 Task: In the  document joint.html. Below name insert the link: 'in.pinterest.com' Insert Dropdown below the link: Project Status  'Select Blocked'Insert Header and write  "Quantum". Change font style to  Caveat
Action: Mouse moved to (279, 363)
Screenshot: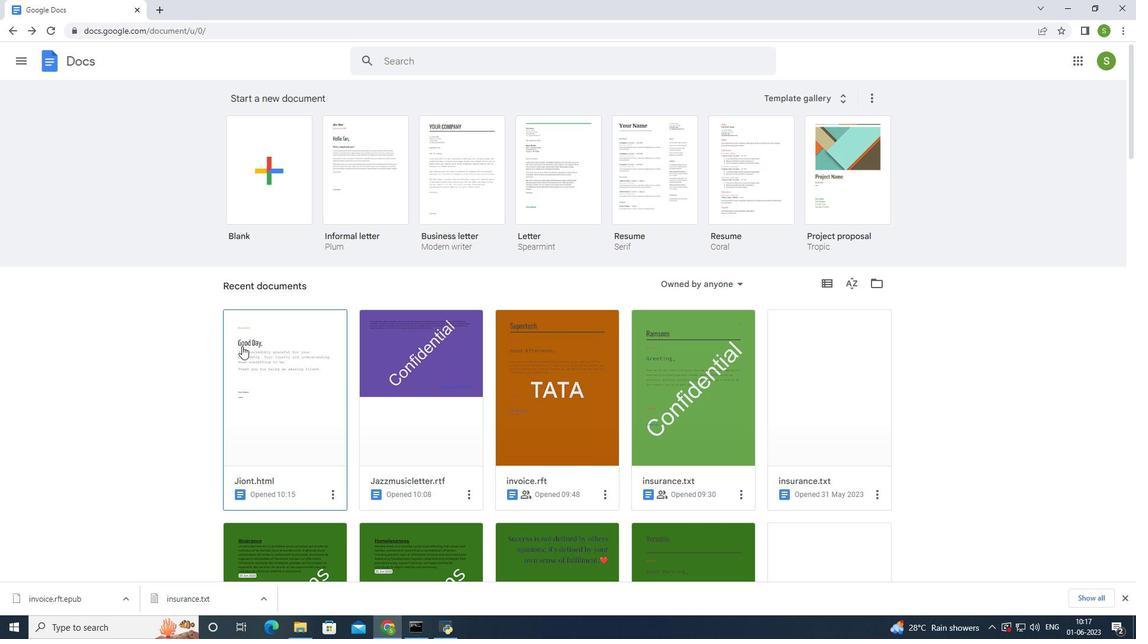 
Action: Mouse pressed left at (279, 363)
Screenshot: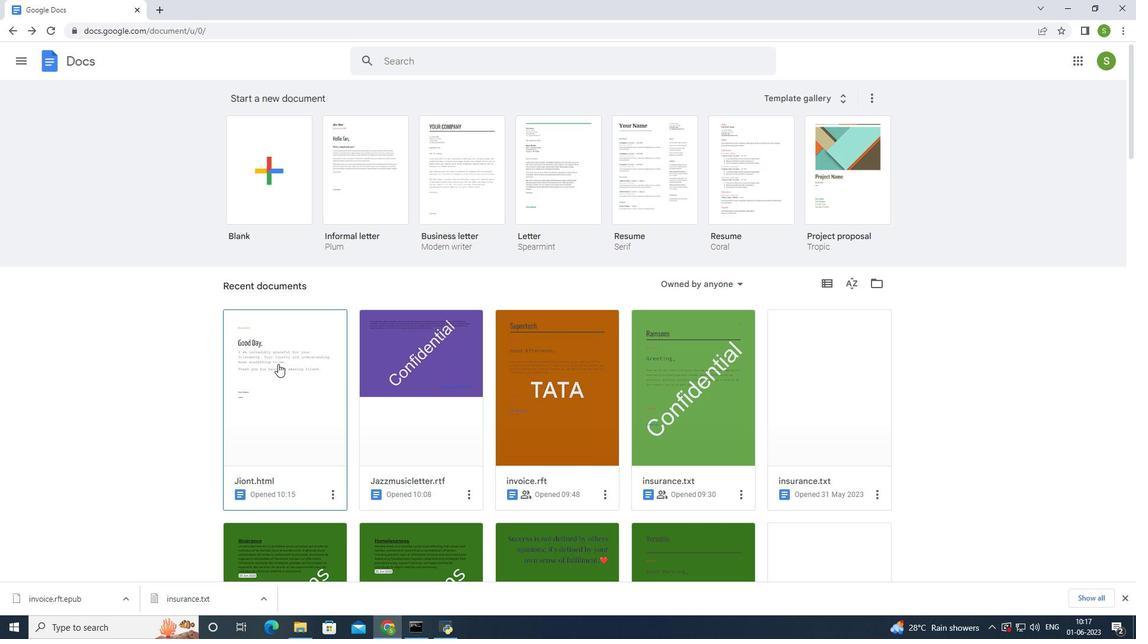 
Action: Mouse moved to (315, 482)
Screenshot: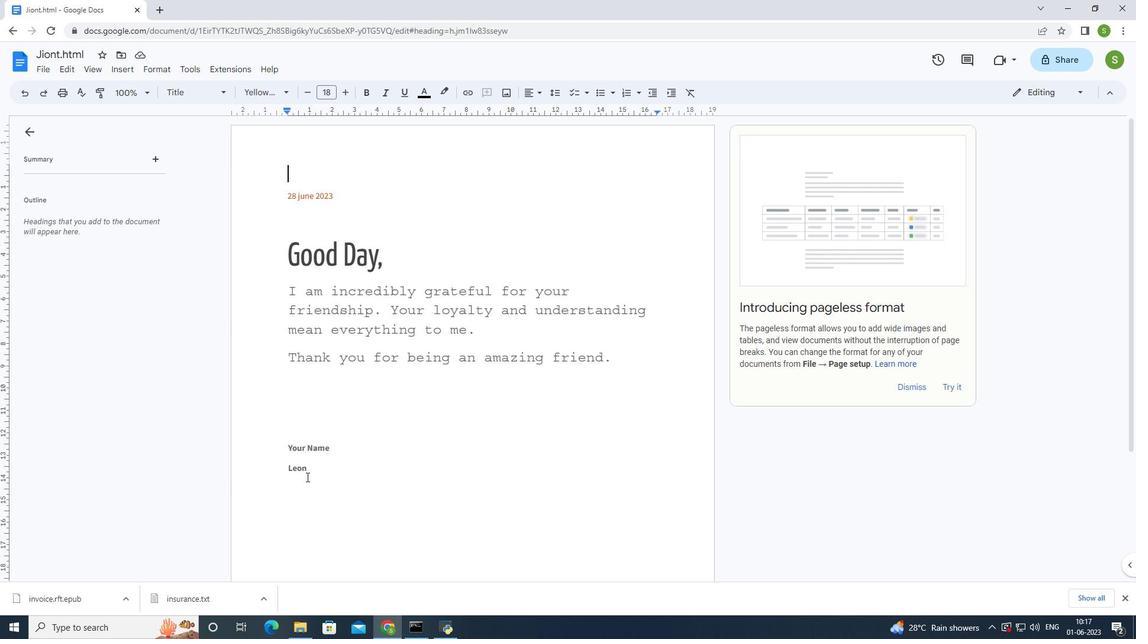 
Action: Mouse pressed left at (315, 482)
Screenshot: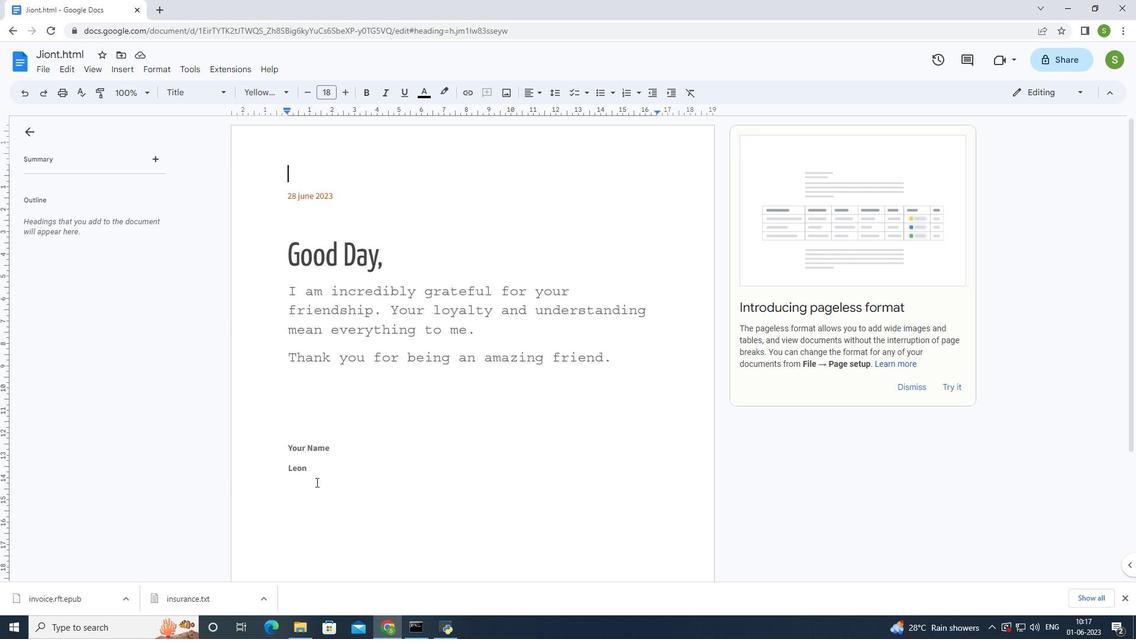 
Action: Mouse moved to (350, 465)
Screenshot: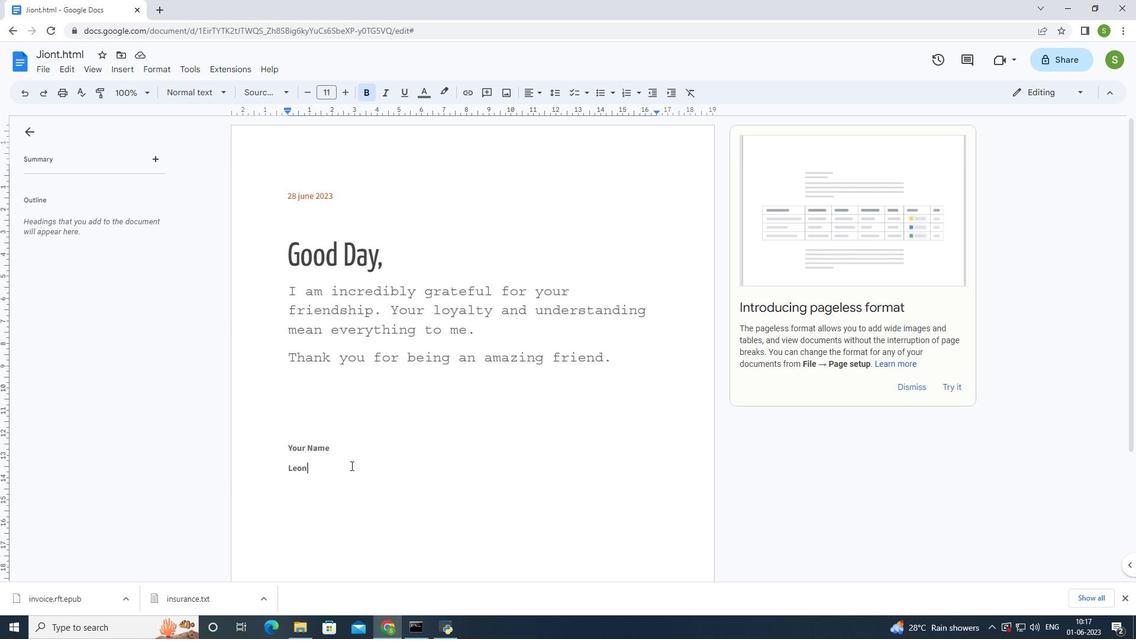 
Action: Key pressed <Key.enter>
Screenshot: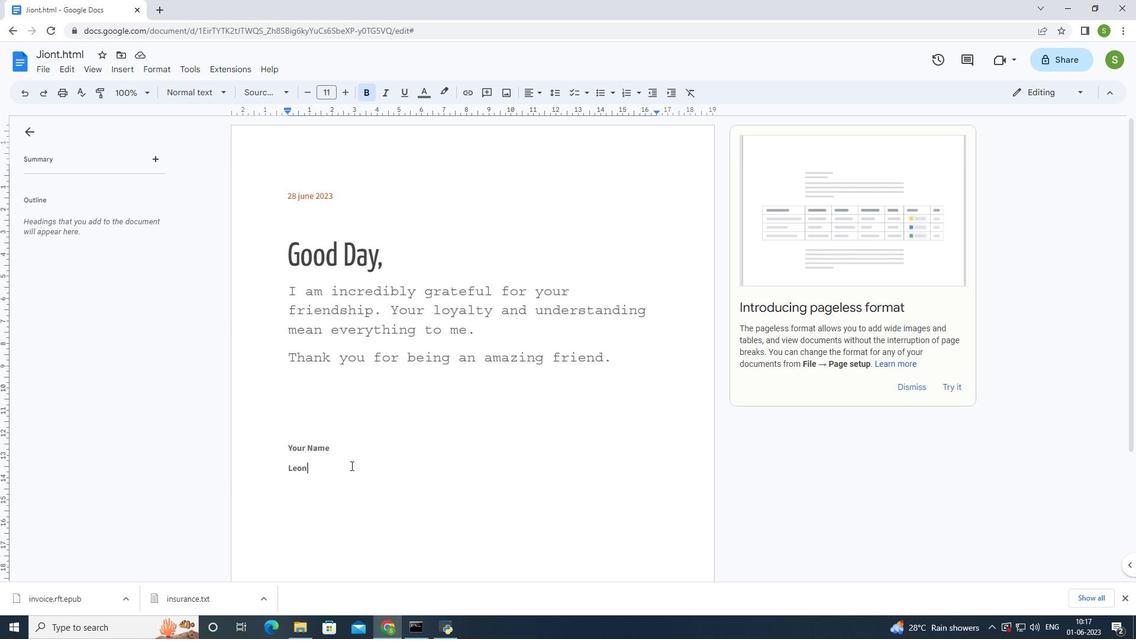 
Action: Mouse moved to (473, 95)
Screenshot: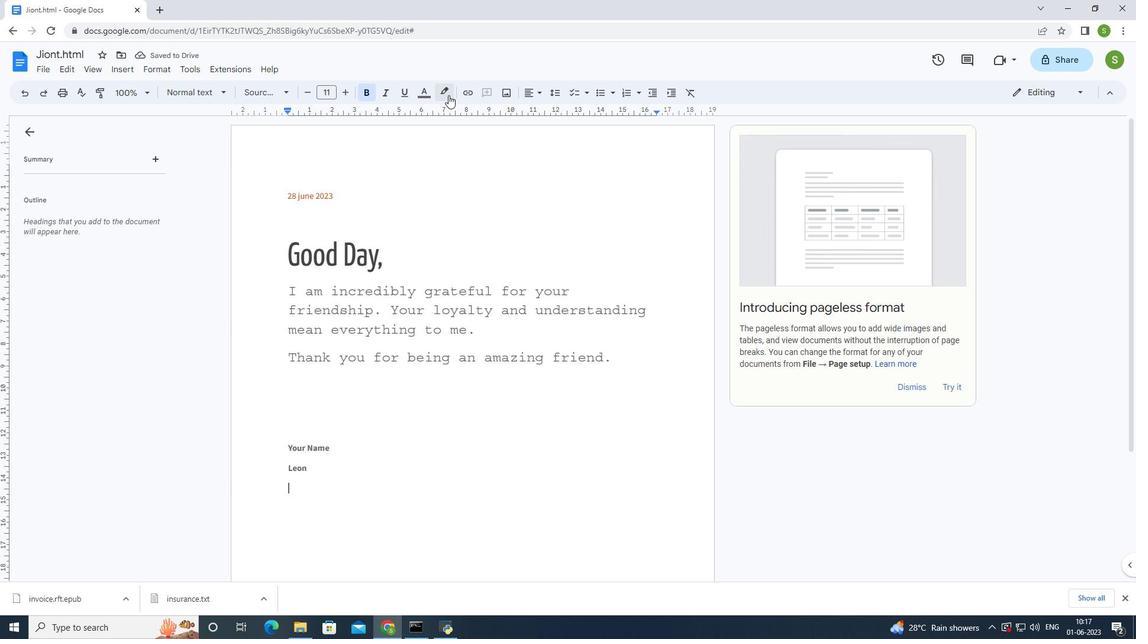 
Action: Mouse pressed left at (473, 95)
Screenshot: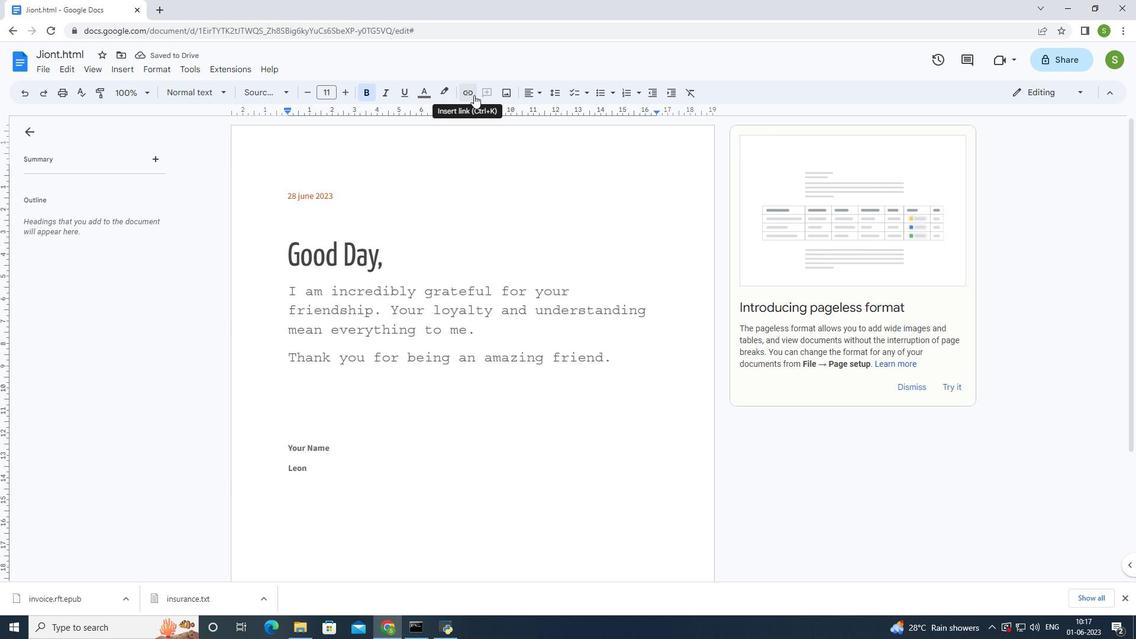 
Action: Mouse moved to (382, 261)
Screenshot: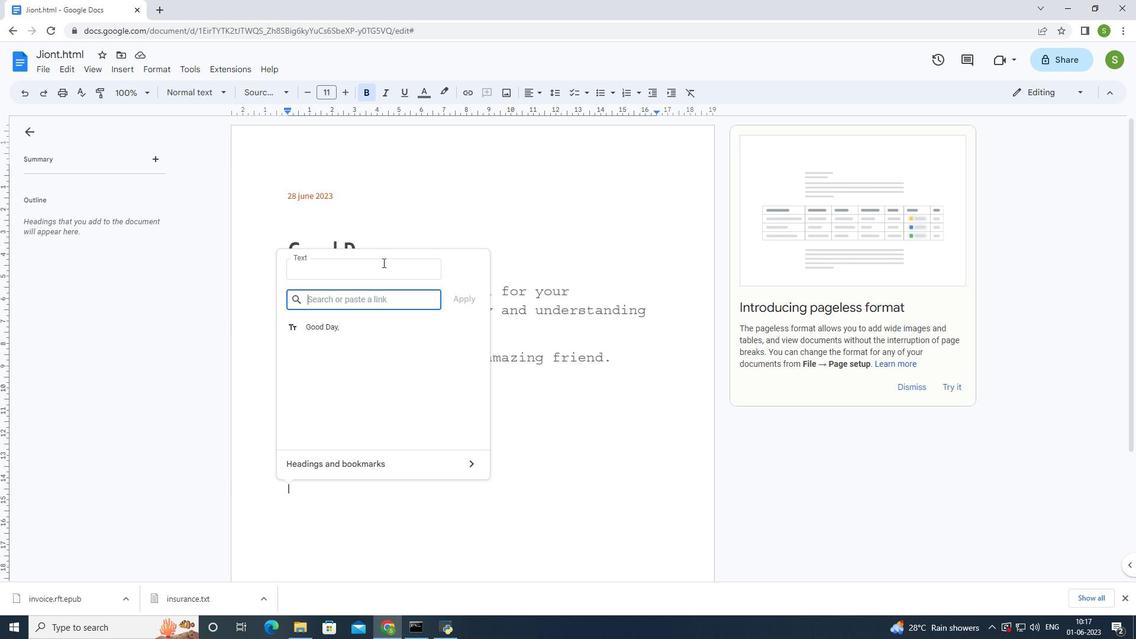 
Action: Key pressed in
Screenshot: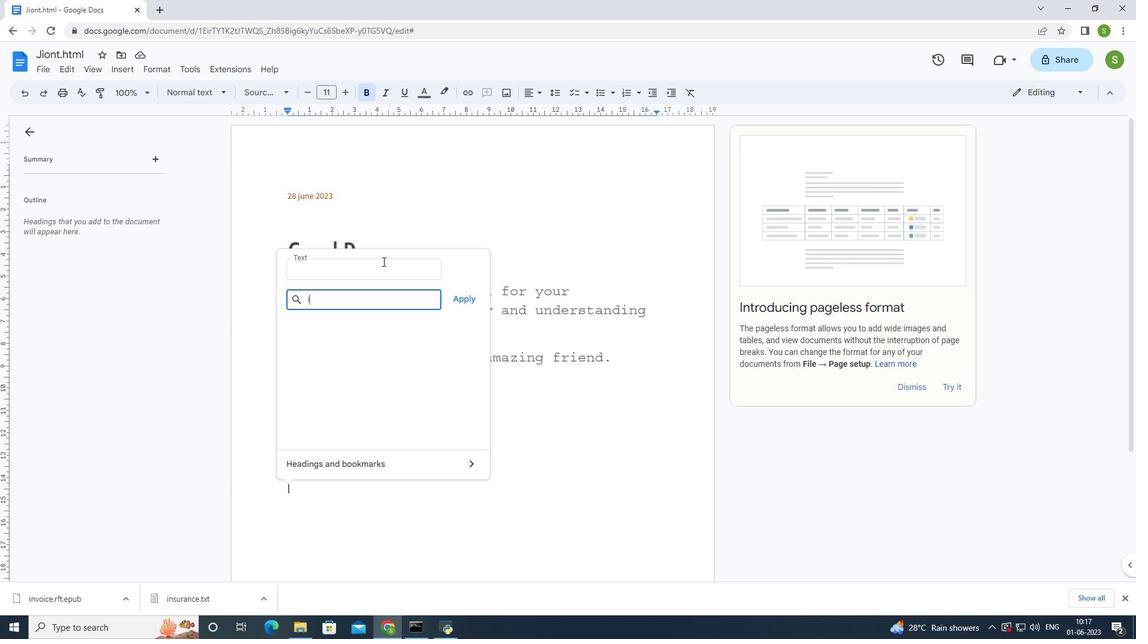 
Action: Mouse moved to (382, 260)
Screenshot: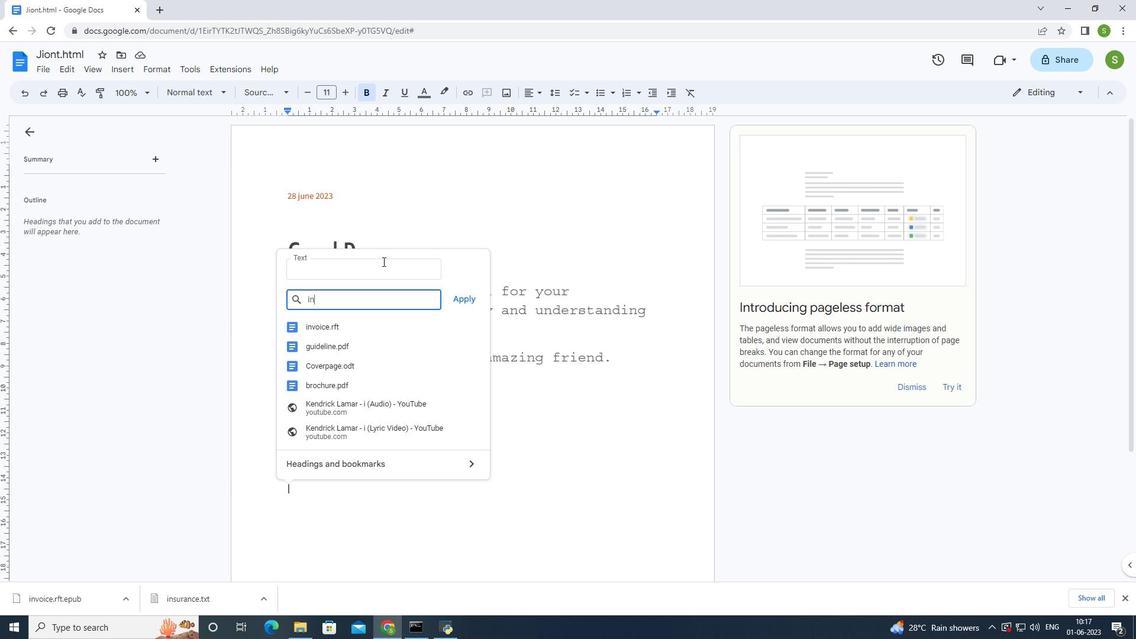 
Action: Key pressed .
Screenshot: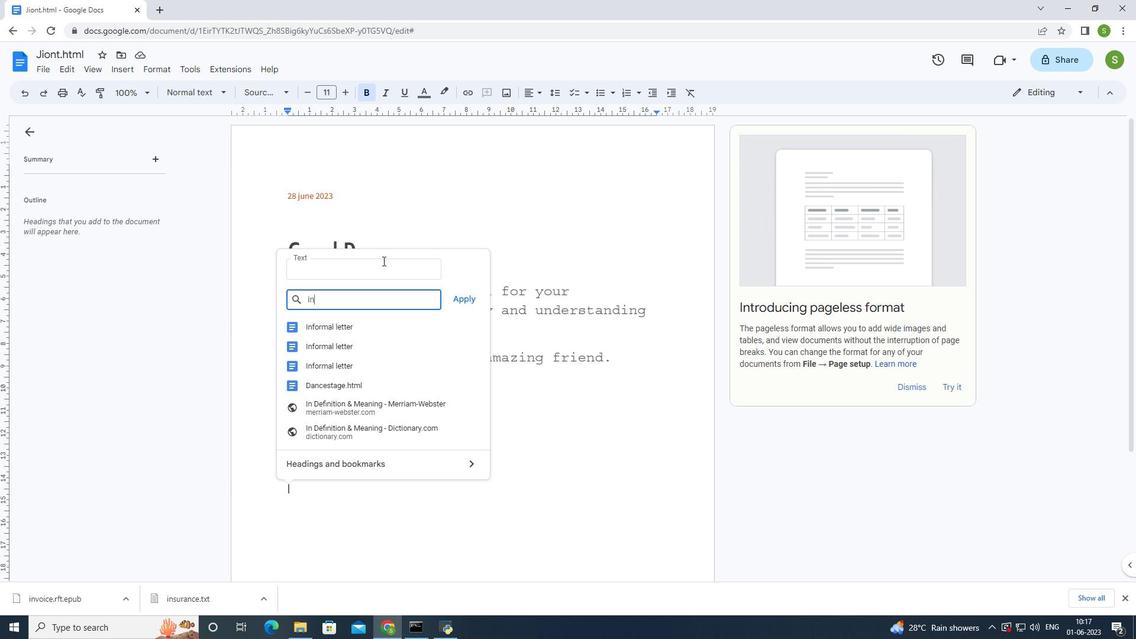 
Action: Mouse moved to (382, 258)
Screenshot: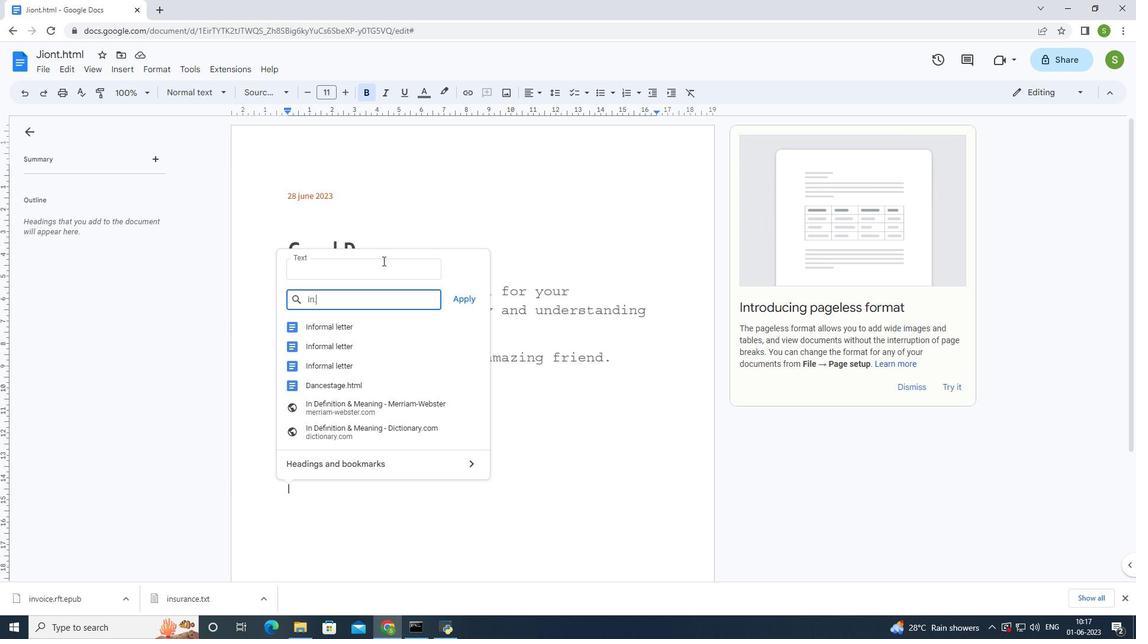 
Action: Key pressed pi
Screenshot: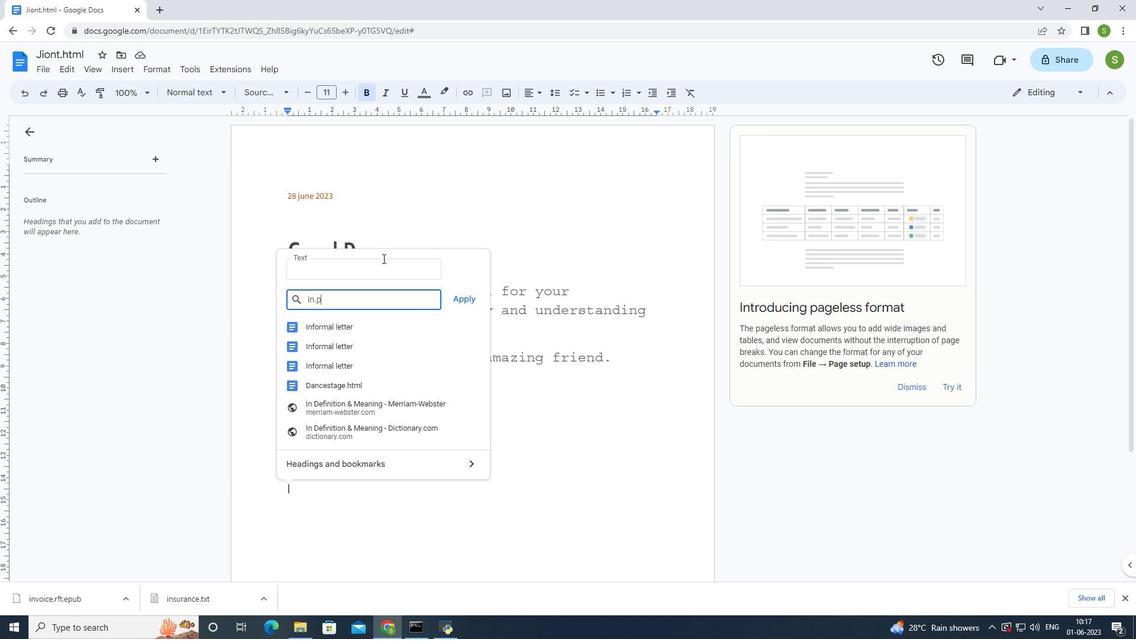 
Action: Mouse moved to (381, 258)
Screenshot: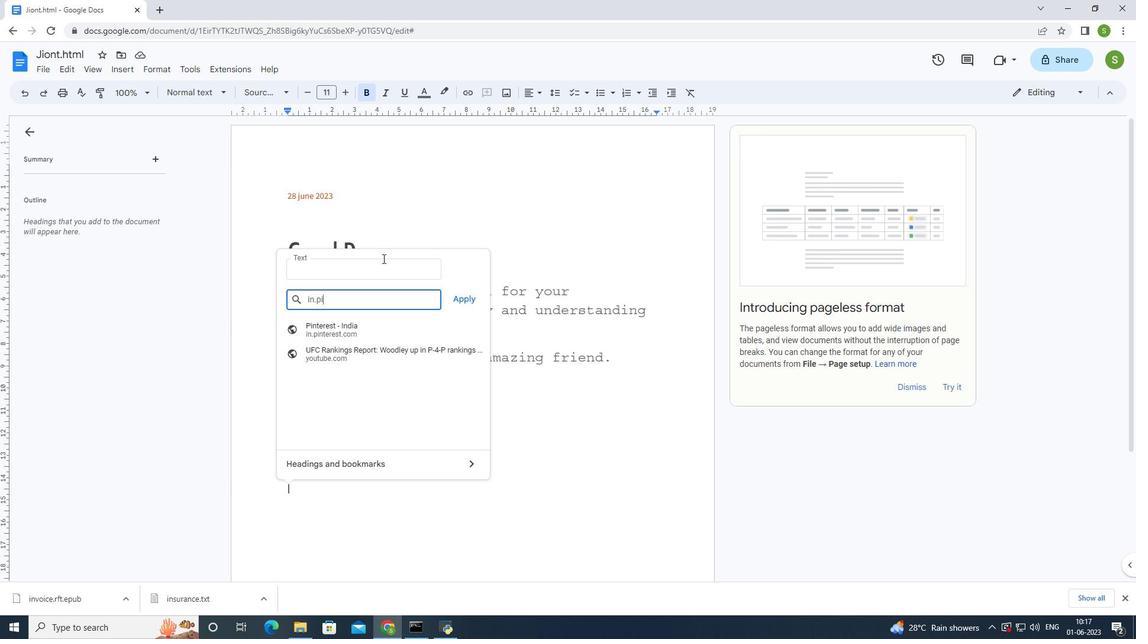 
Action: Key pressed nterest
Screenshot: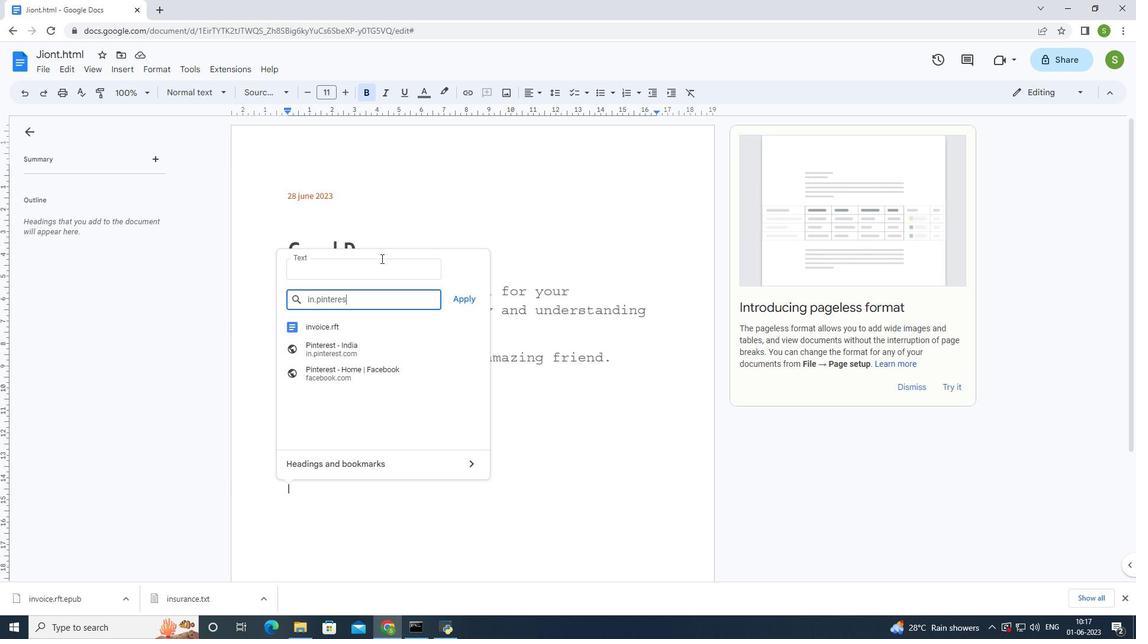 
Action: Mouse moved to (375, 256)
Screenshot: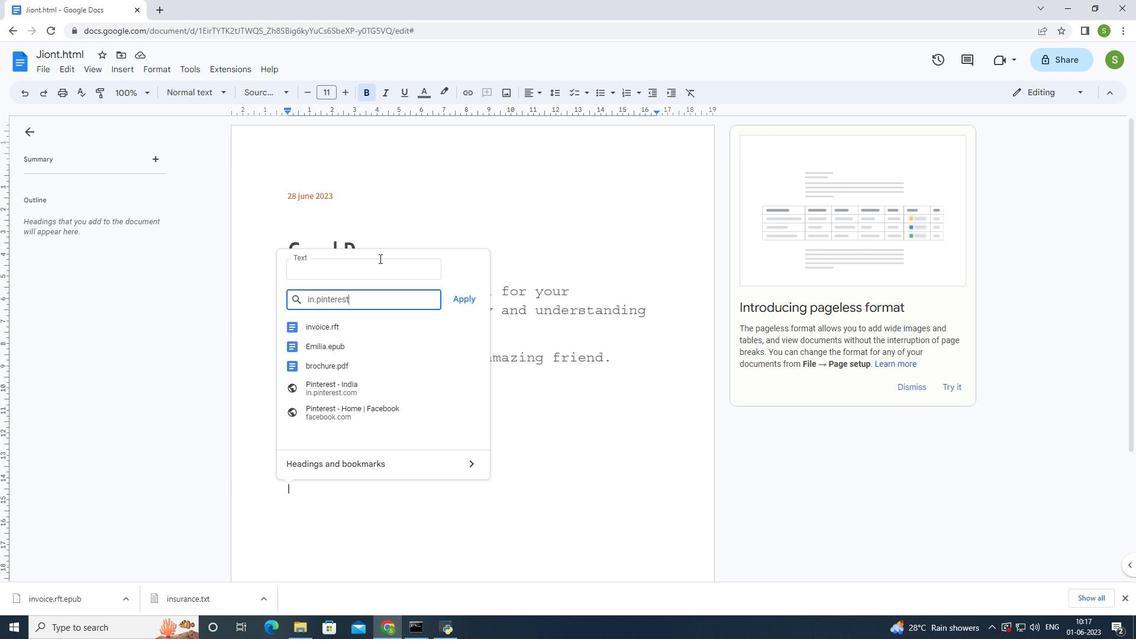 
Action: Key pressed .
Screenshot: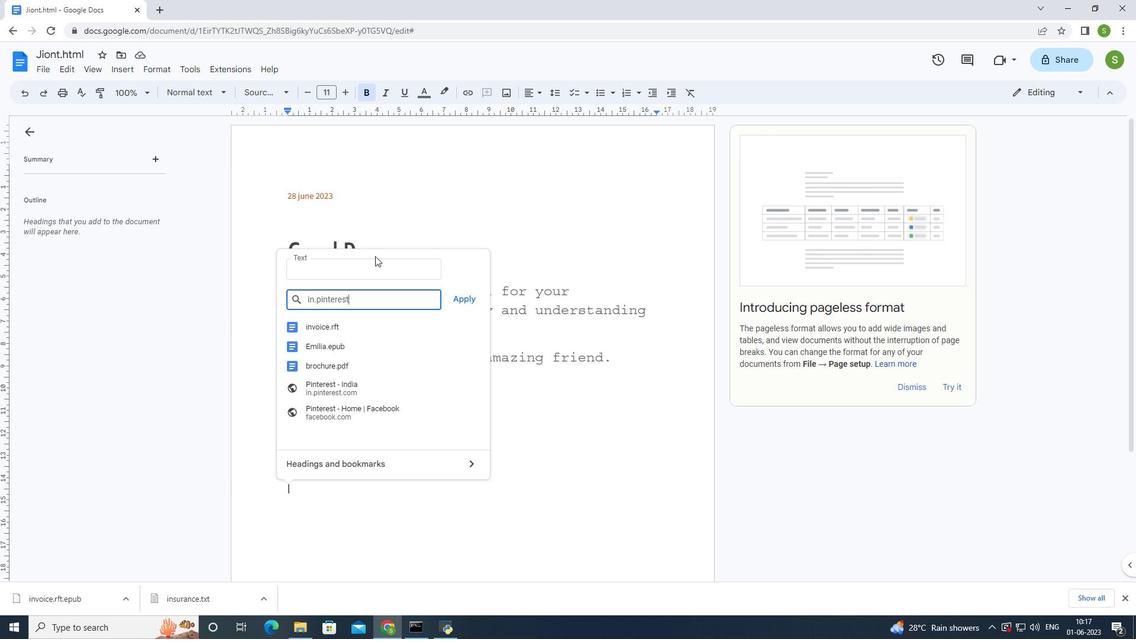 
Action: Mouse moved to (373, 256)
Screenshot: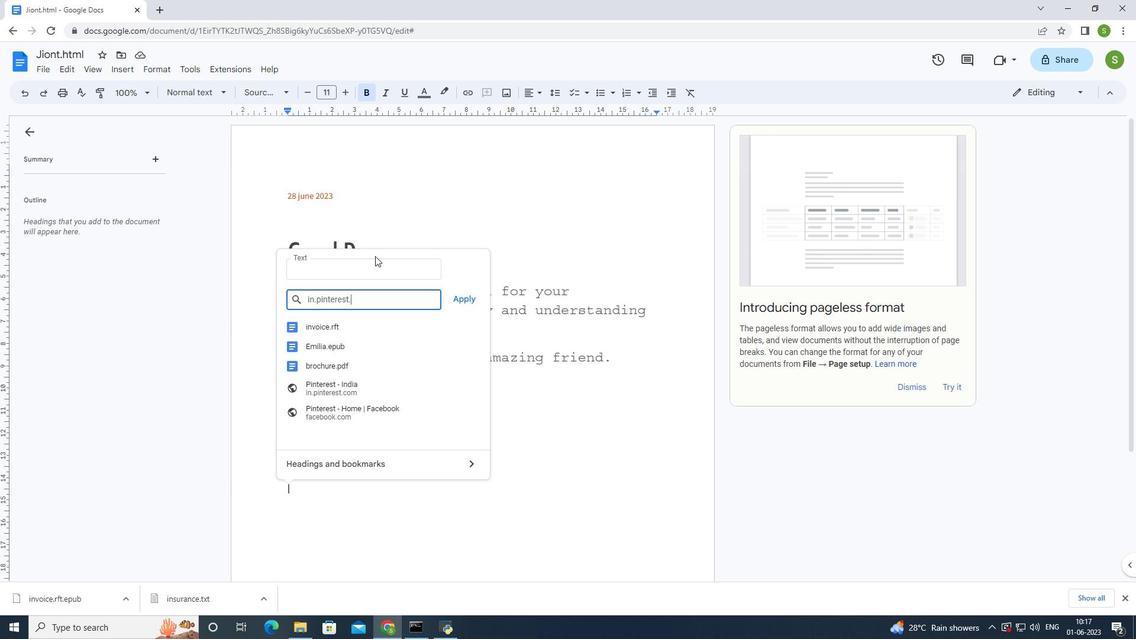 
Action: Key pressed com
Screenshot: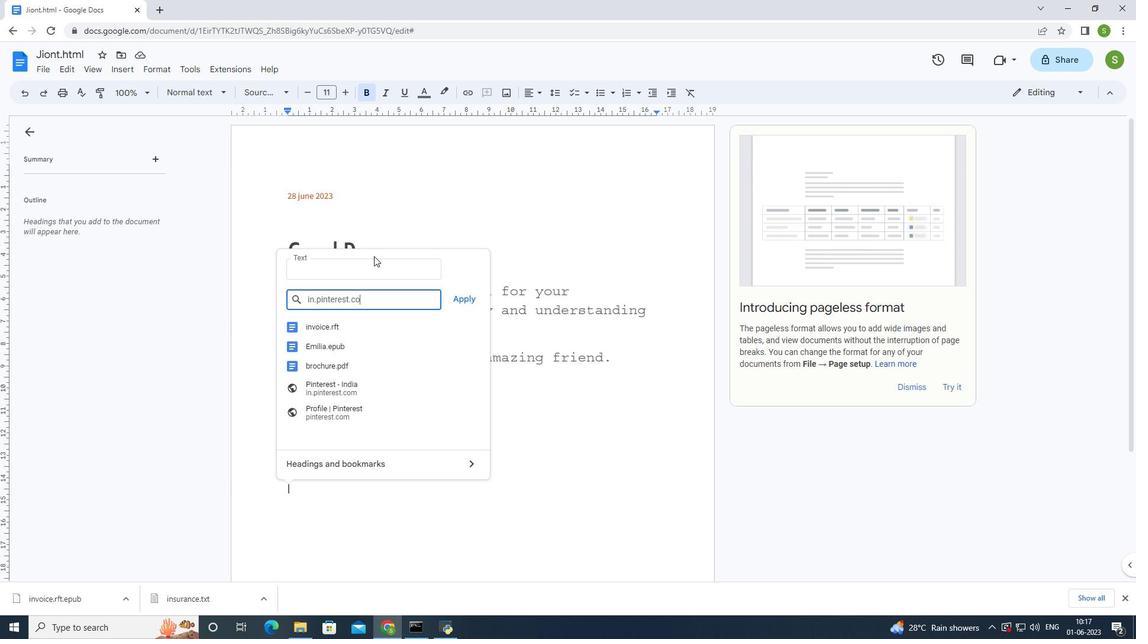 
Action: Mouse moved to (452, 301)
Screenshot: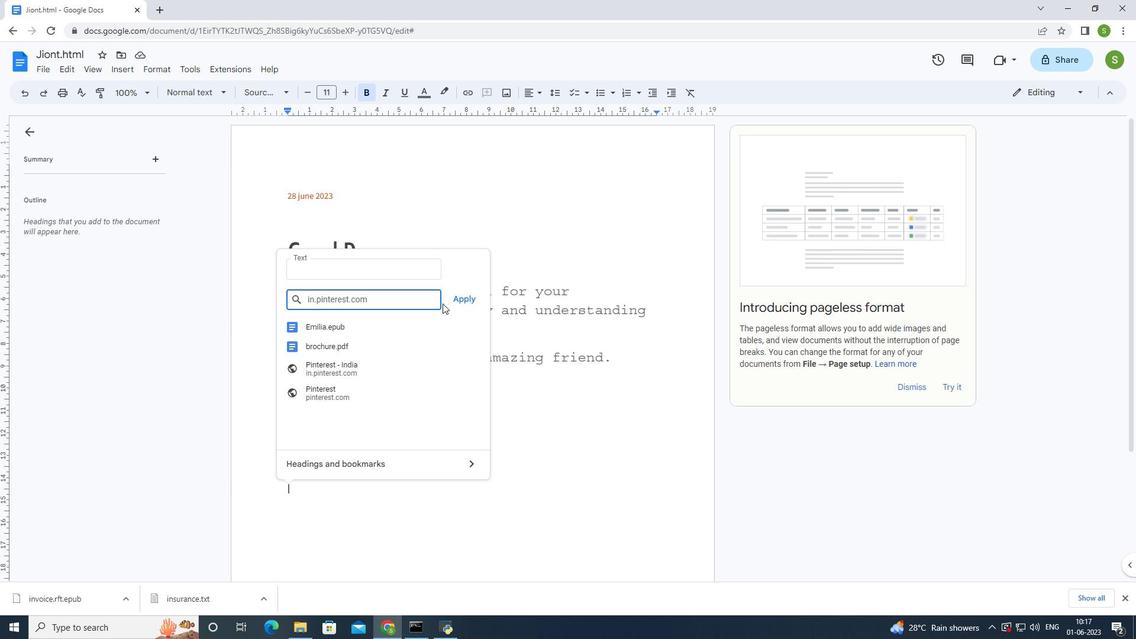 
Action: Mouse pressed left at (452, 301)
Screenshot: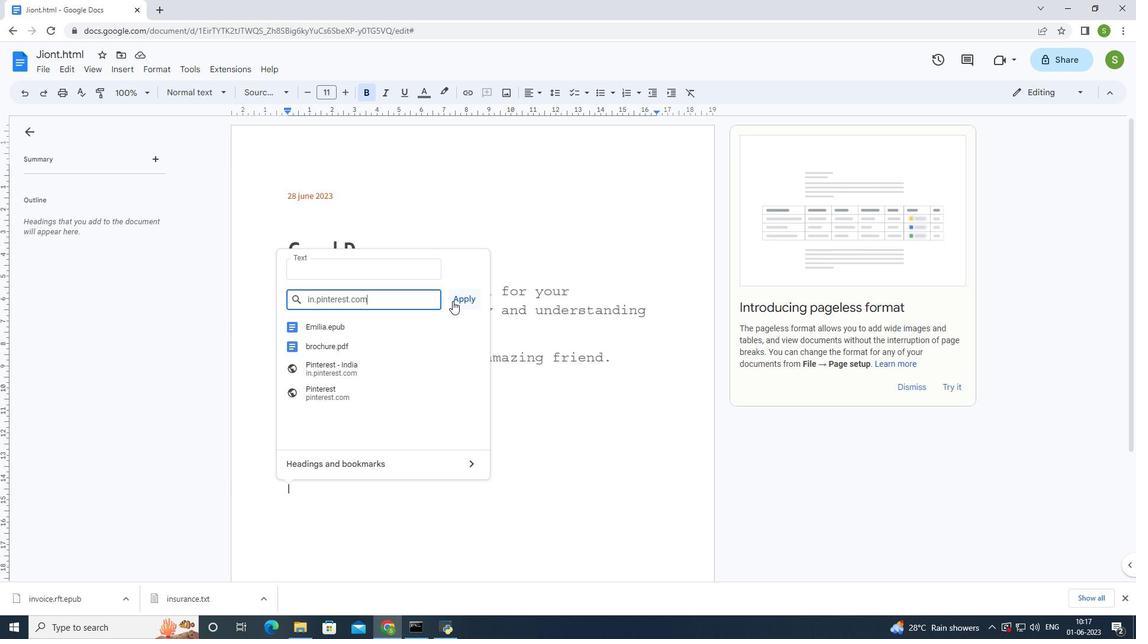 
Action: Mouse moved to (168, 68)
Screenshot: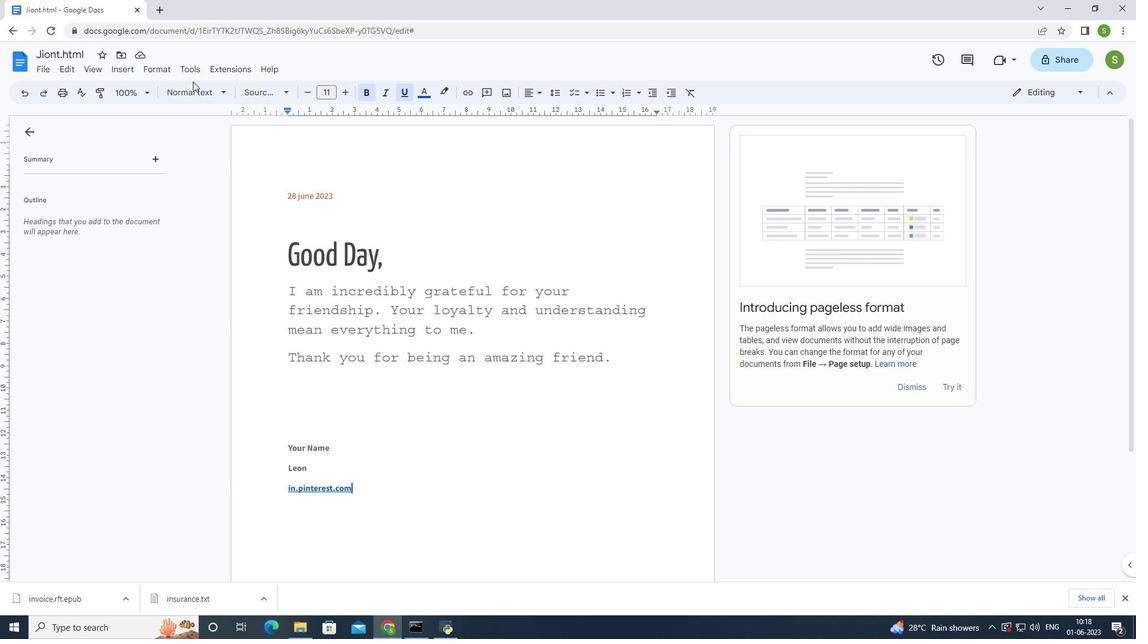 
Action: Mouse pressed left at (168, 68)
Screenshot: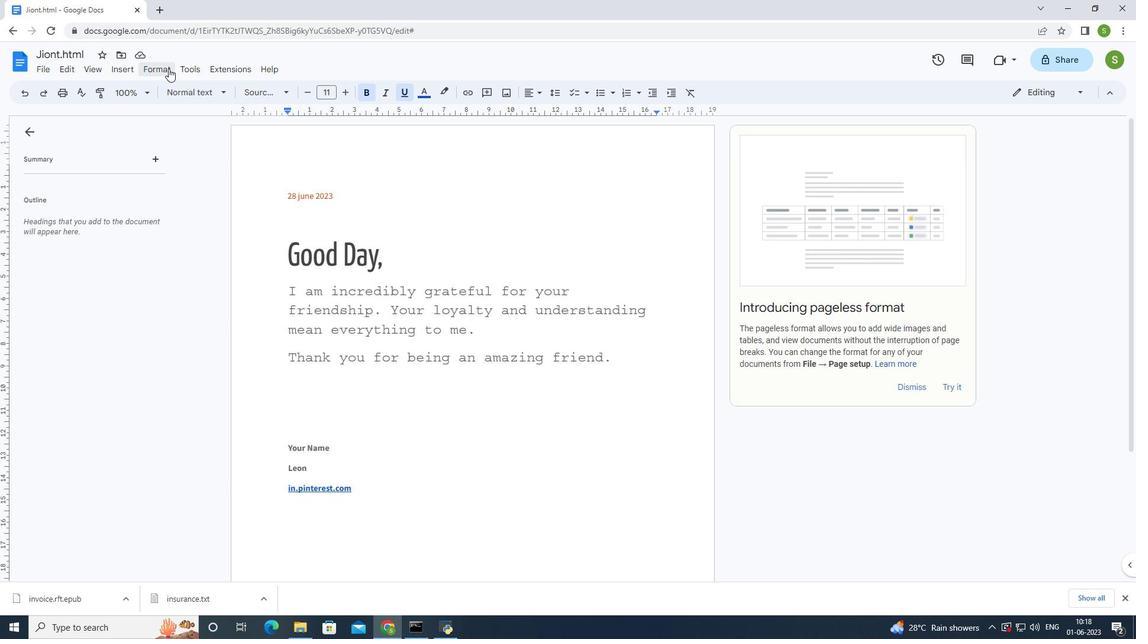 
Action: Mouse moved to (188, 225)
Screenshot: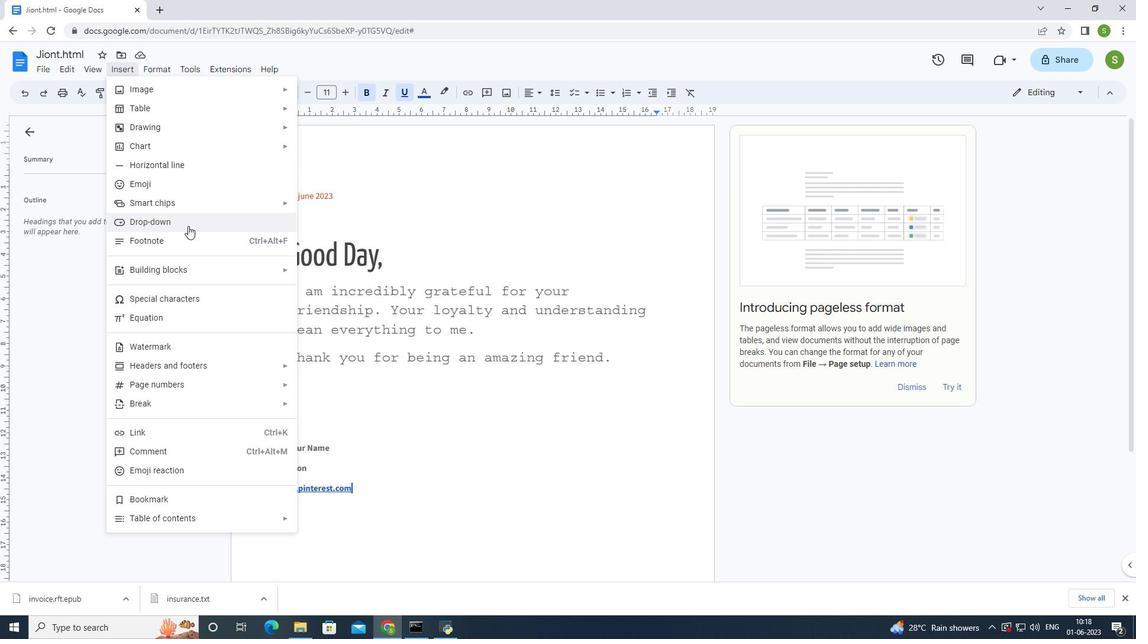 
Action: Mouse pressed left at (188, 225)
Screenshot: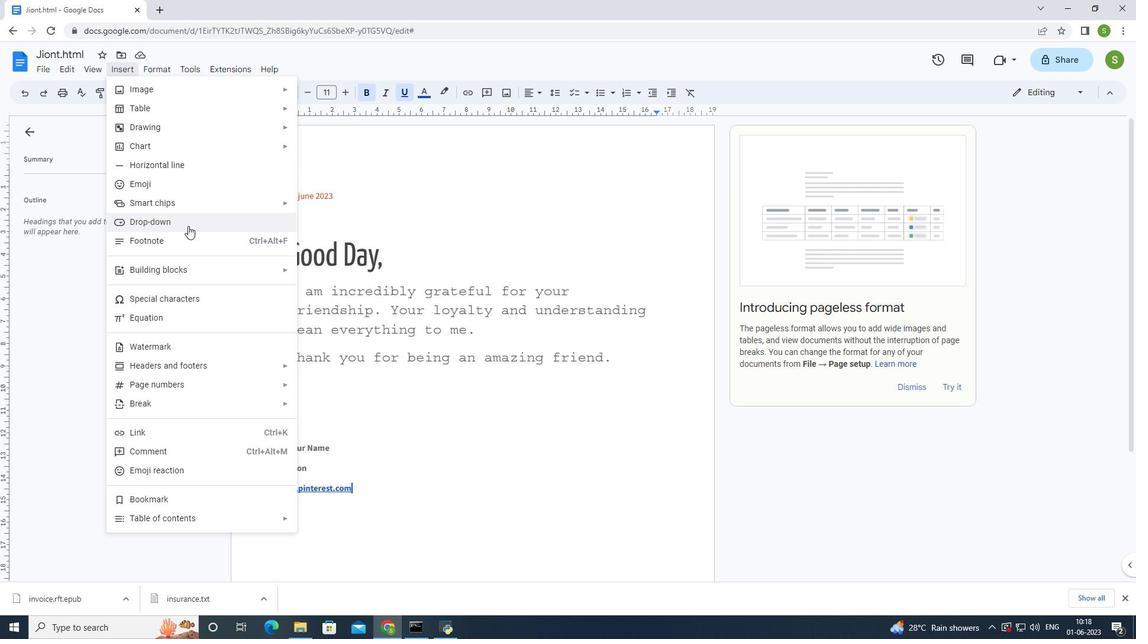 
Action: Mouse moved to (440, 542)
Screenshot: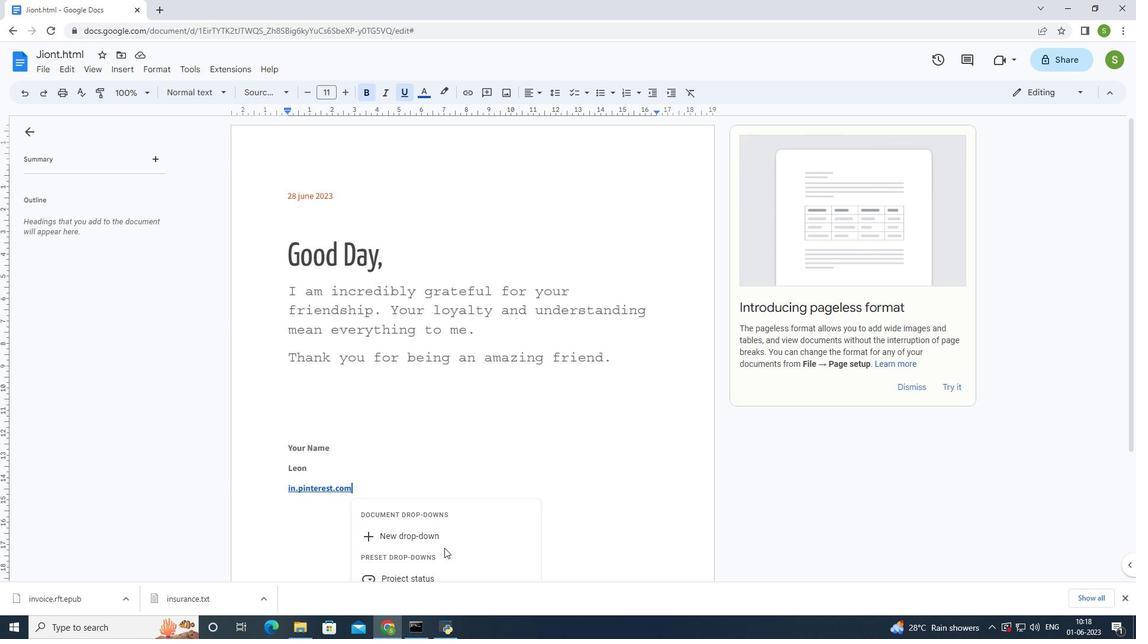 
Action: Mouse scrolled (440, 541) with delta (0, 0)
Screenshot: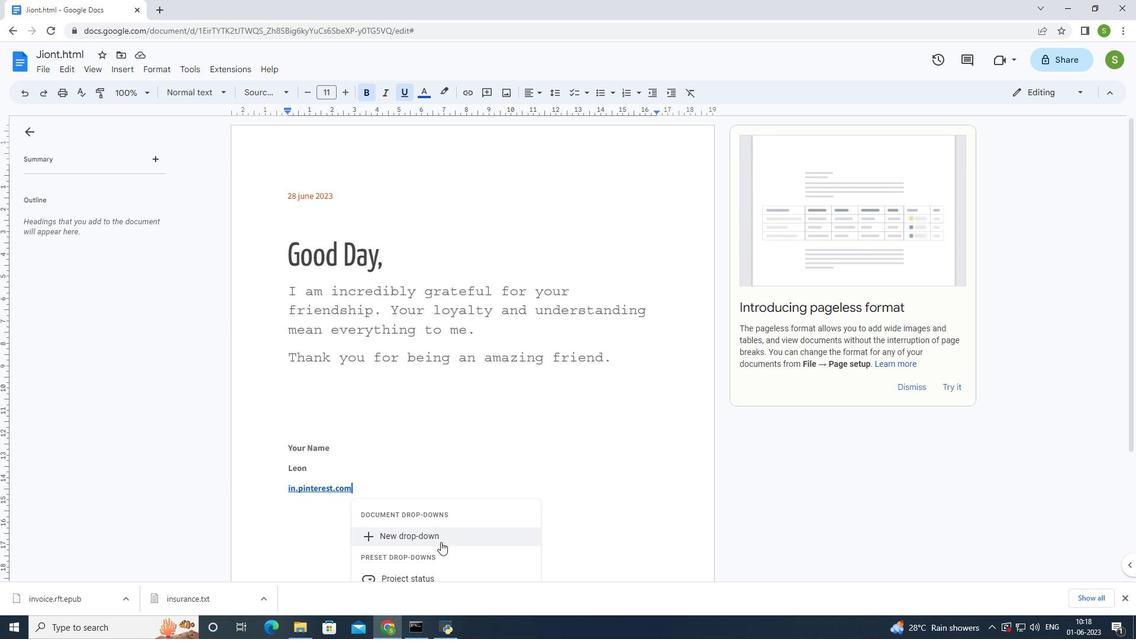 
Action: Mouse scrolled (440, 541) with delta (0, 0)
Screenshot: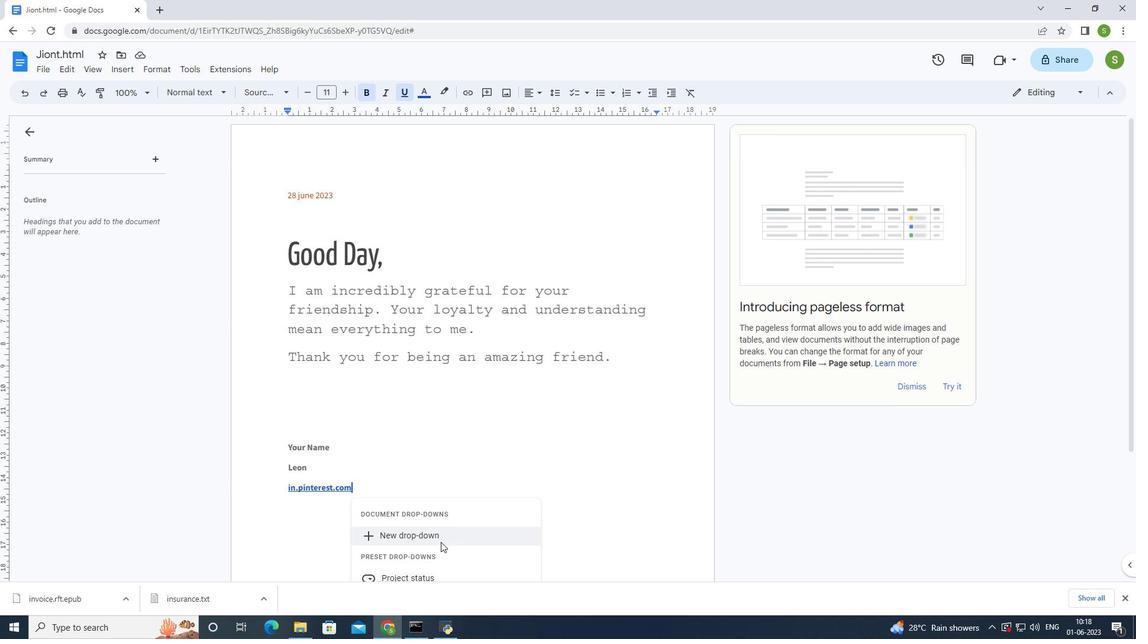 
Action: Mouse moved to (423, 455)
Screenshot: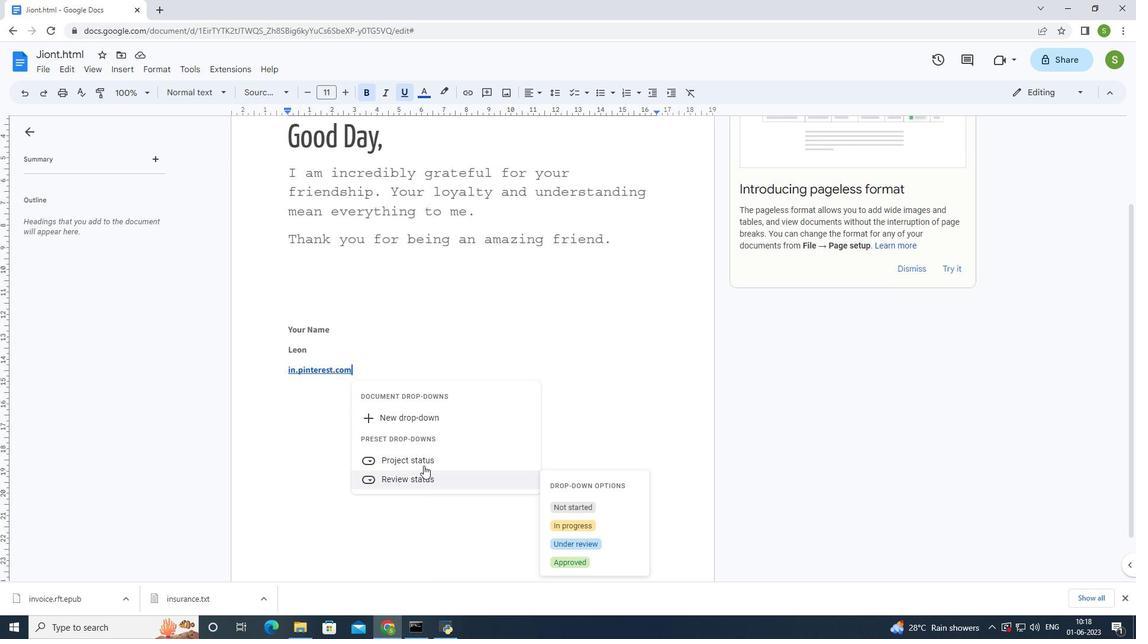 
Action: Mouse pressed left at (423, 455)
Screenshot: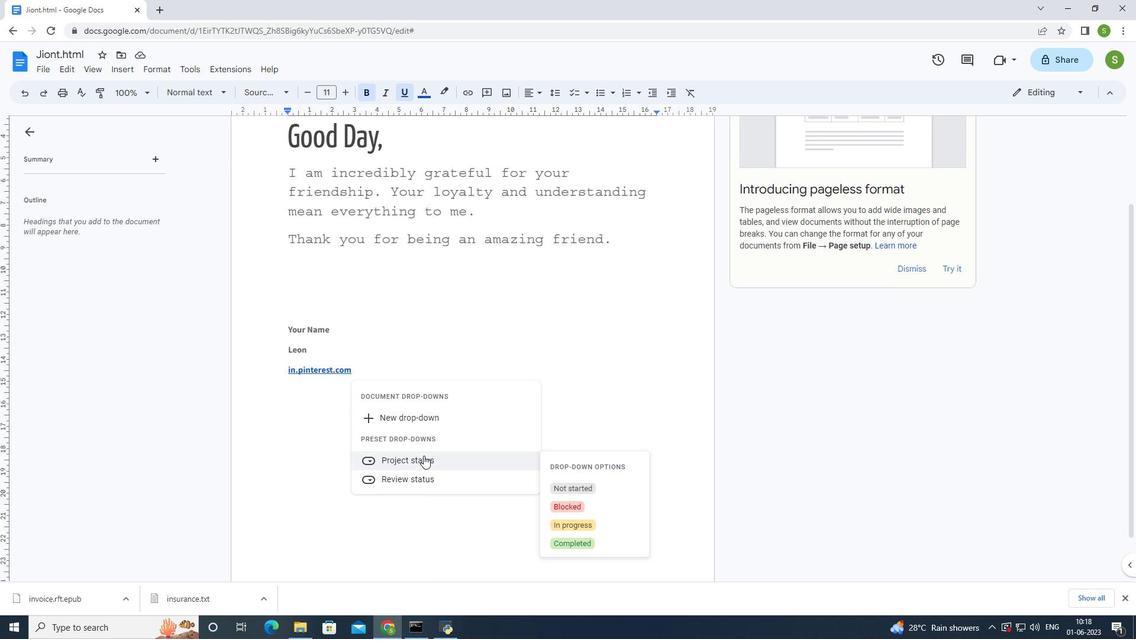 
Action: Mouse moved to (400, 369)
Screenshot: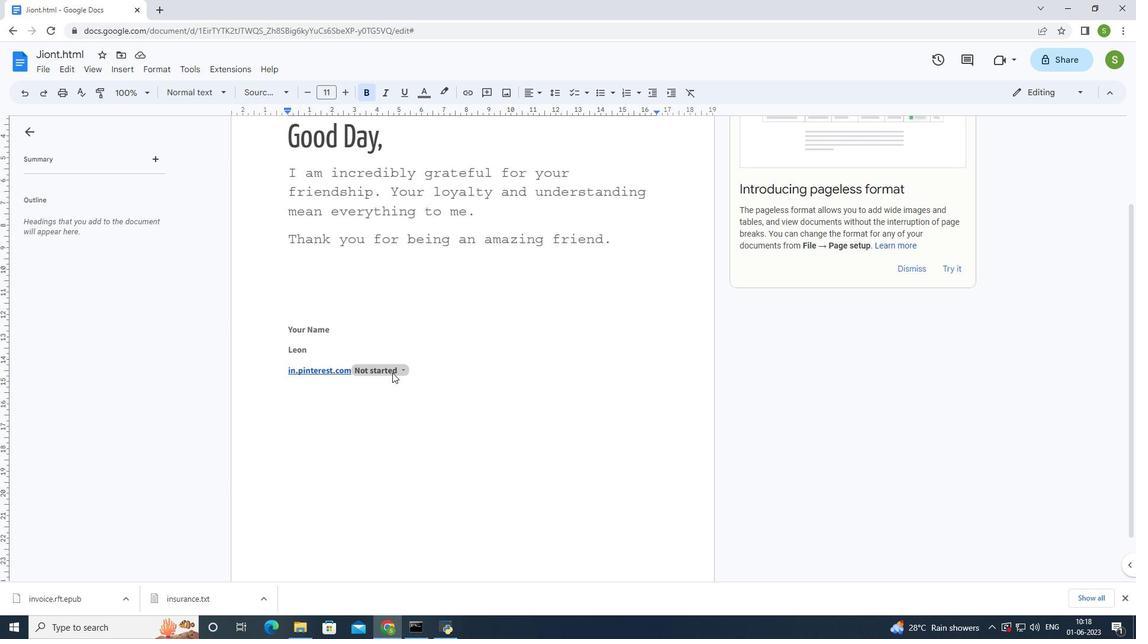 
Action: Mouse pressed left at (400, 369)
Screenshot: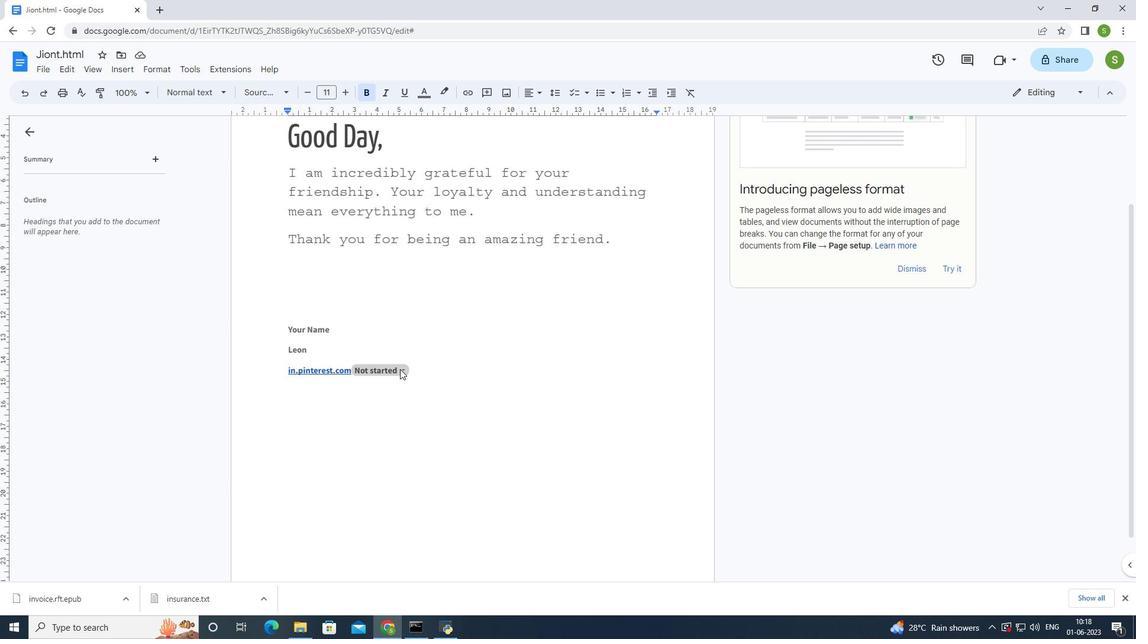 
Action: Mouse moved to (397, 408)
Screenshot: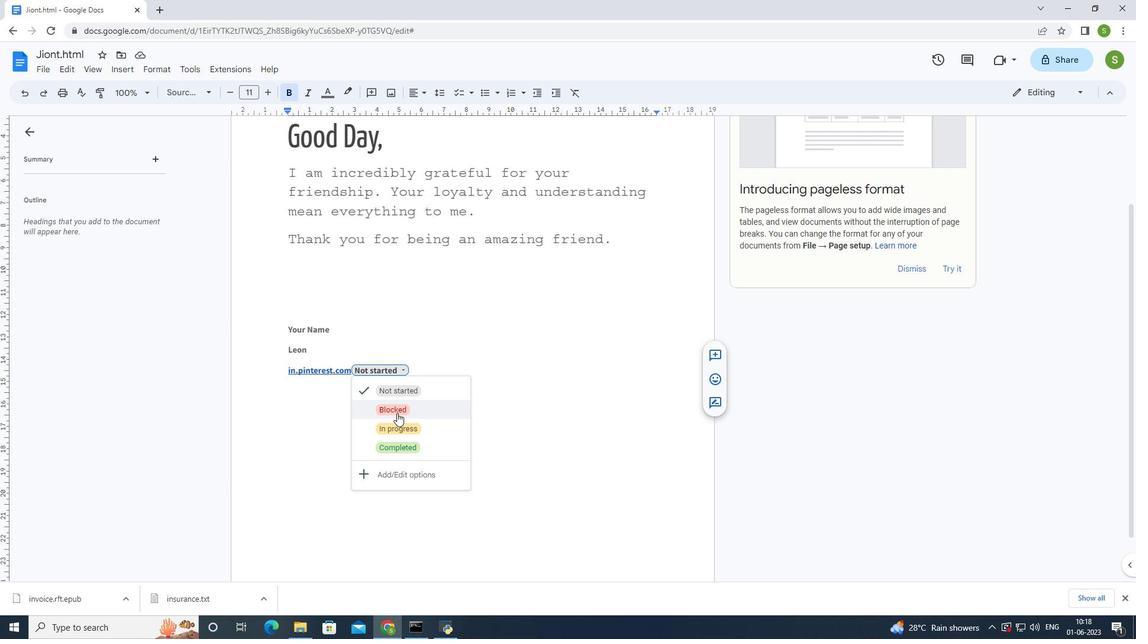 
Action: Mouse pressed left at (397, 408)
Screenshot: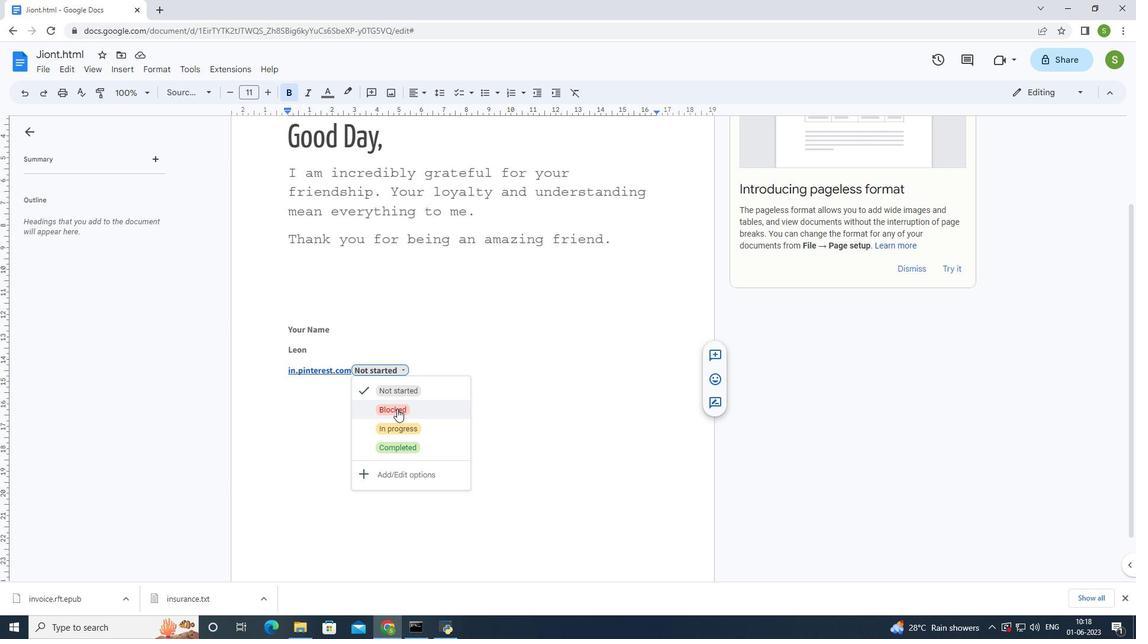 
Action: Mouse moved to (478, 333)
Screenshot: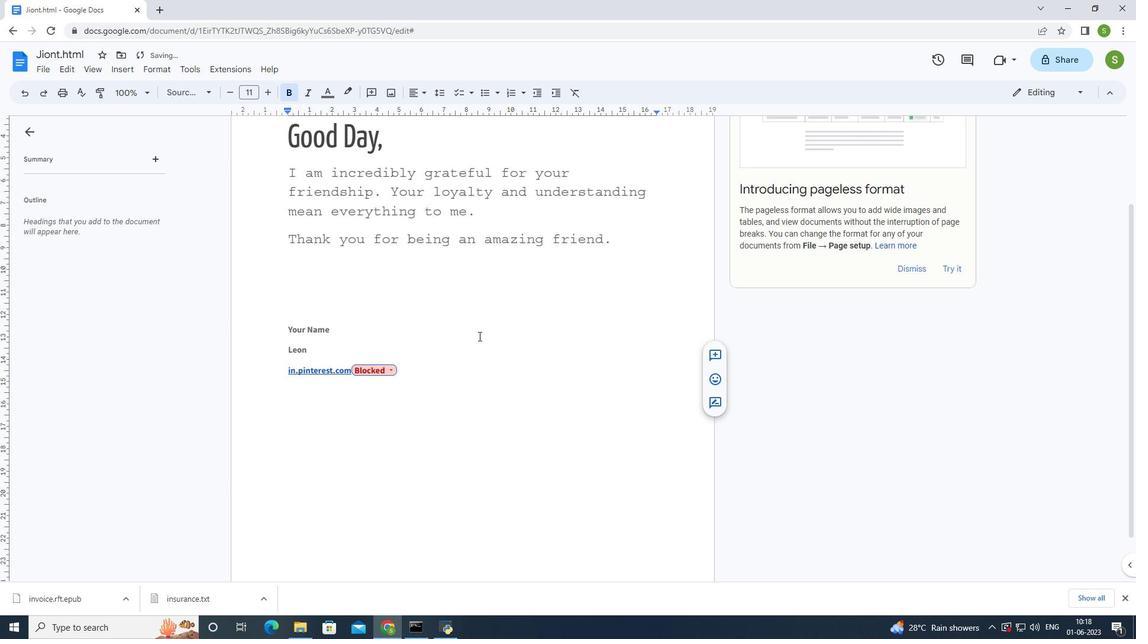 
Action: Mouse scrolled (478, 334) with delta (0, 0)
Screenshot: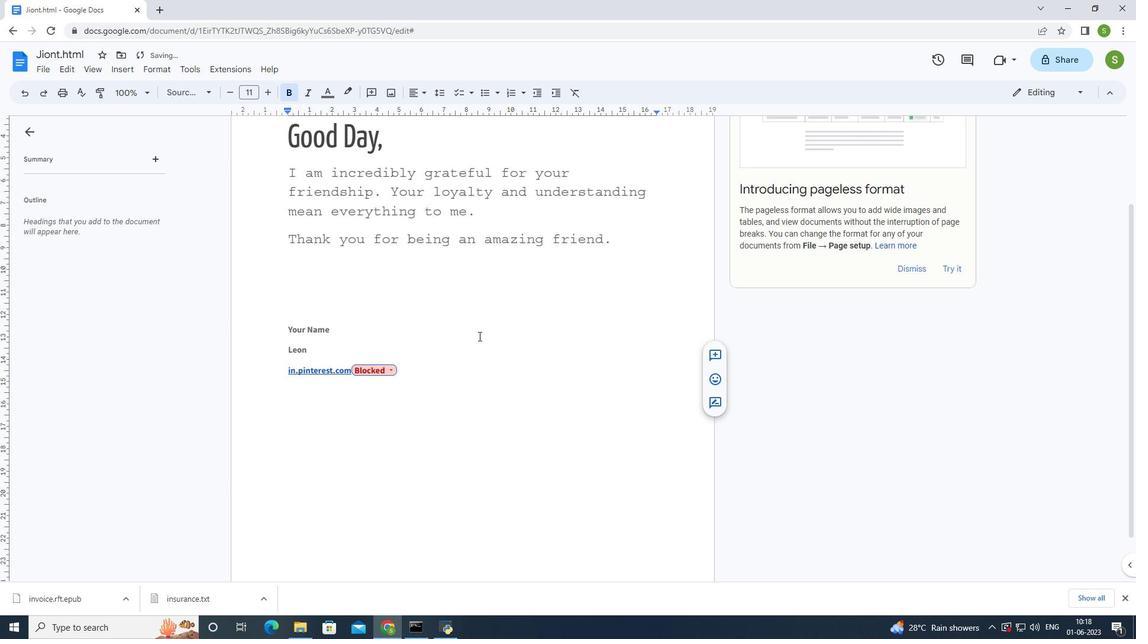 
Action: Mouse moved to (478, 333)
Screenshot: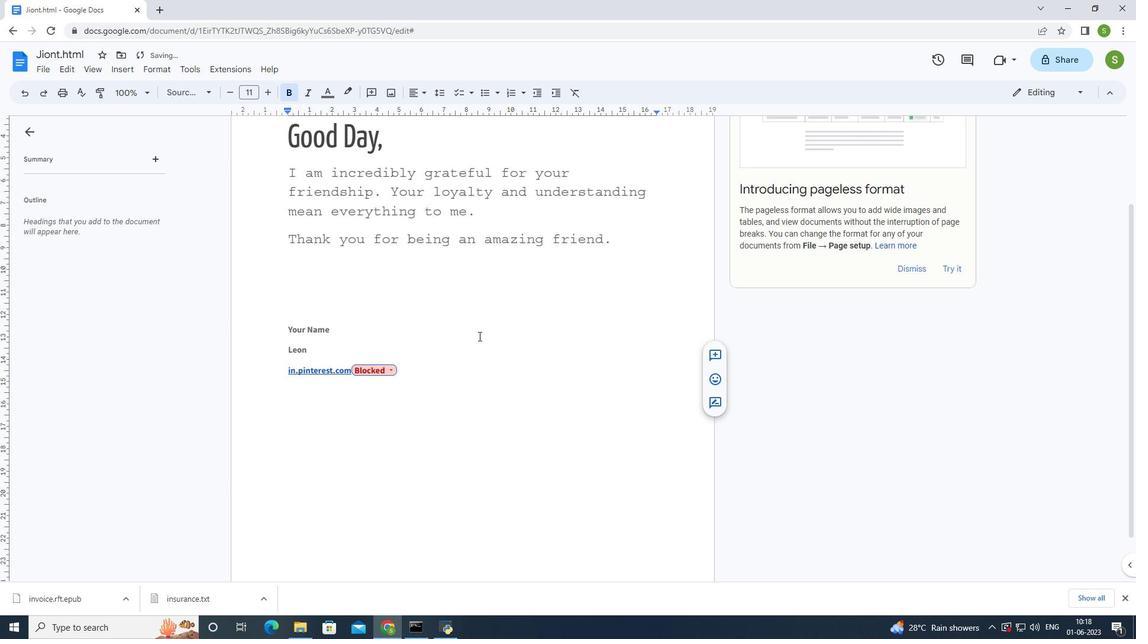 
Action: Mouse scrolled (478, 333) with delta (0, 0)
Screenshot: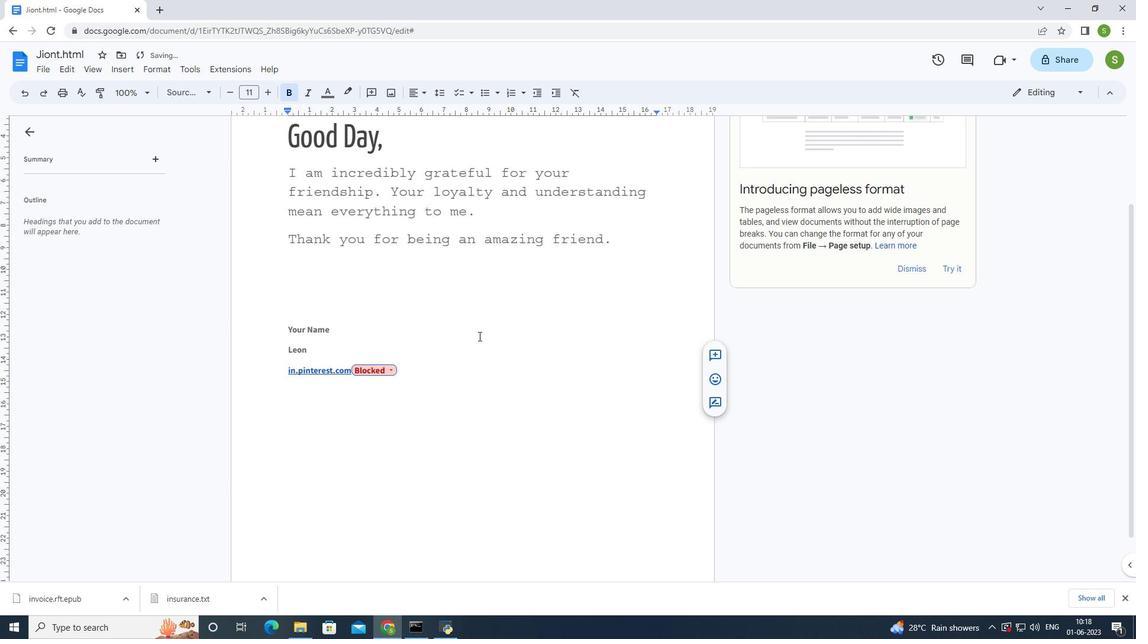 
Action: Mouse scrolled (478, 333) with delta (0, 0)
Screenshot: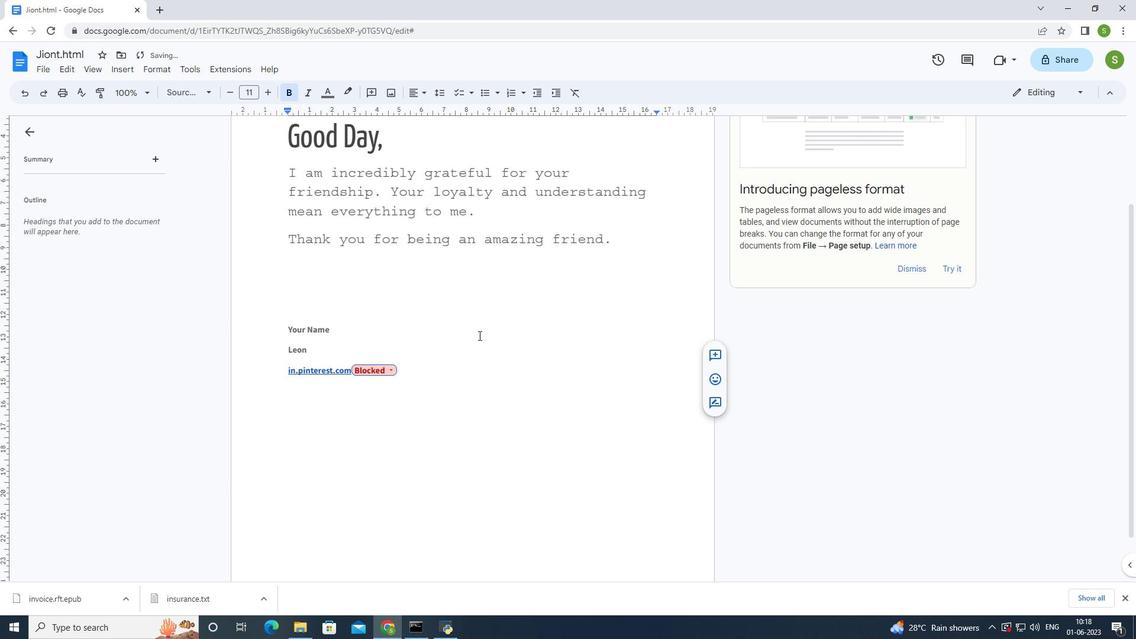 
Action: Mouse moved to (479, 332)
Screenshot: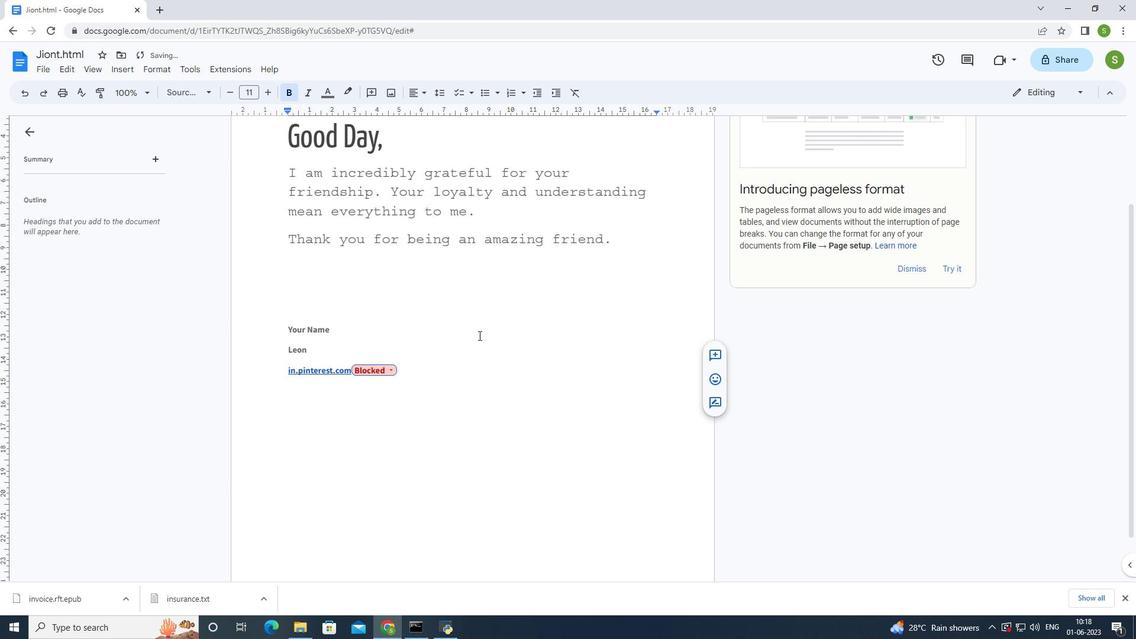 
Action: Mouse scrolled (479, 333) with delta (0, 0)
Screenshot: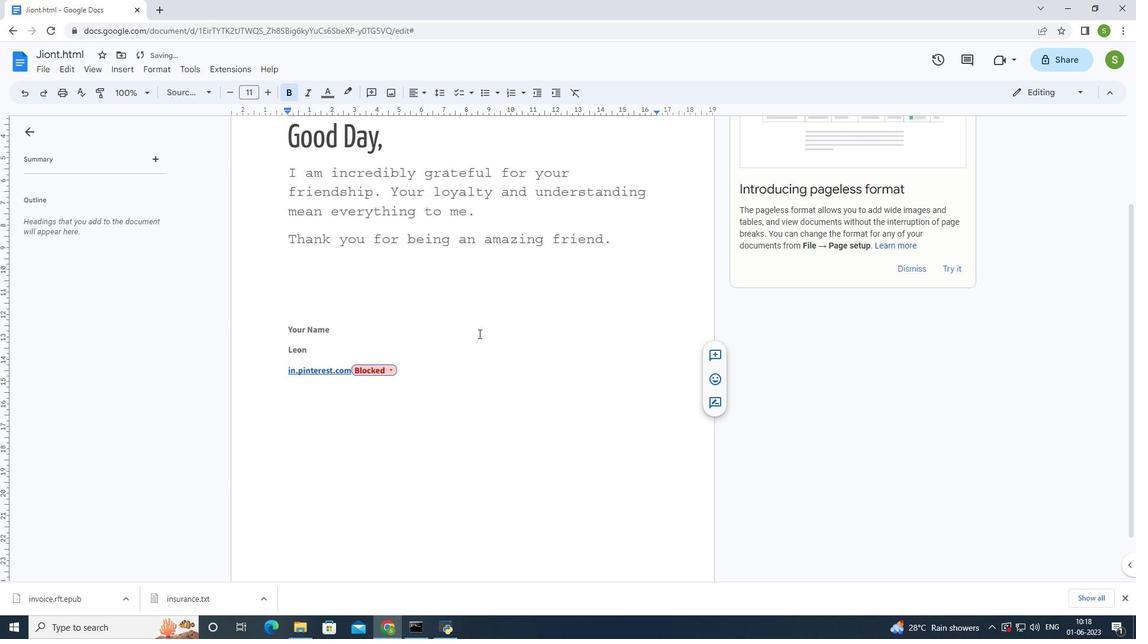 
Action: Mouse scrolled (479, 333) with delta (0, 0)
Screenshot: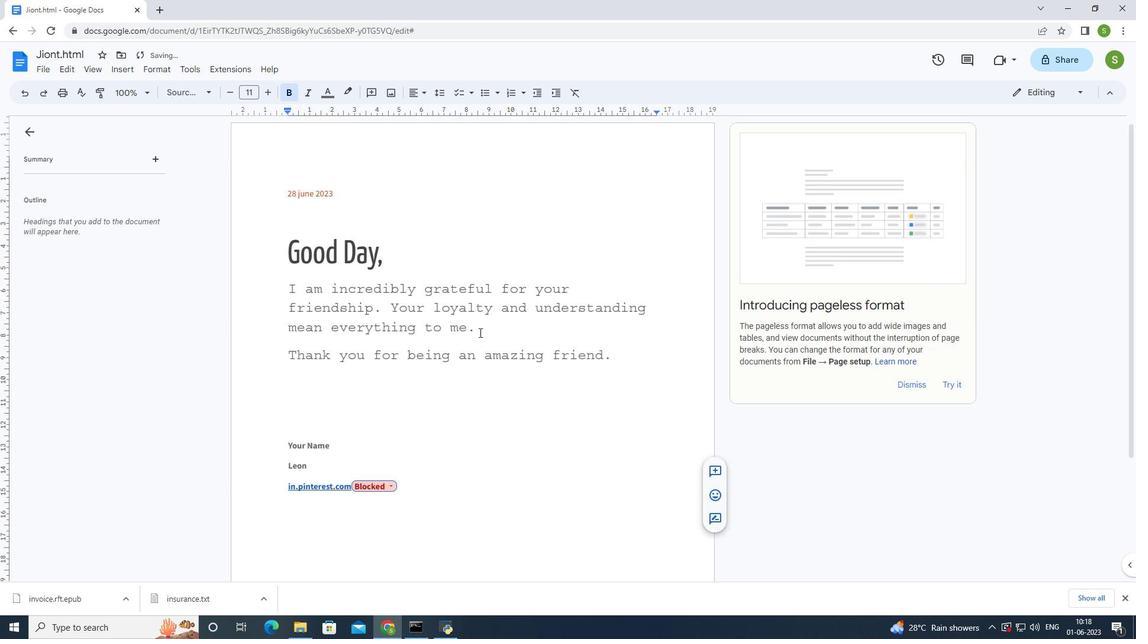 
Action: Mouse scrolled (479, 333) with delta (0, 0)
Screenshot: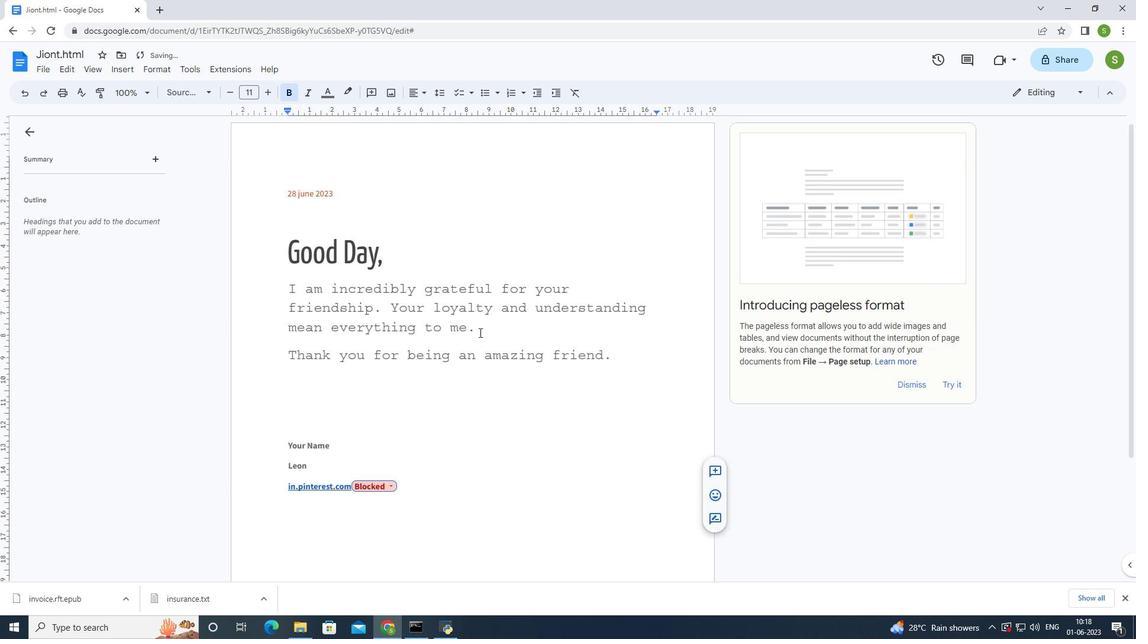
Action: Mouse scrolled (479, 333) with delta (0, 0)
Screenshot: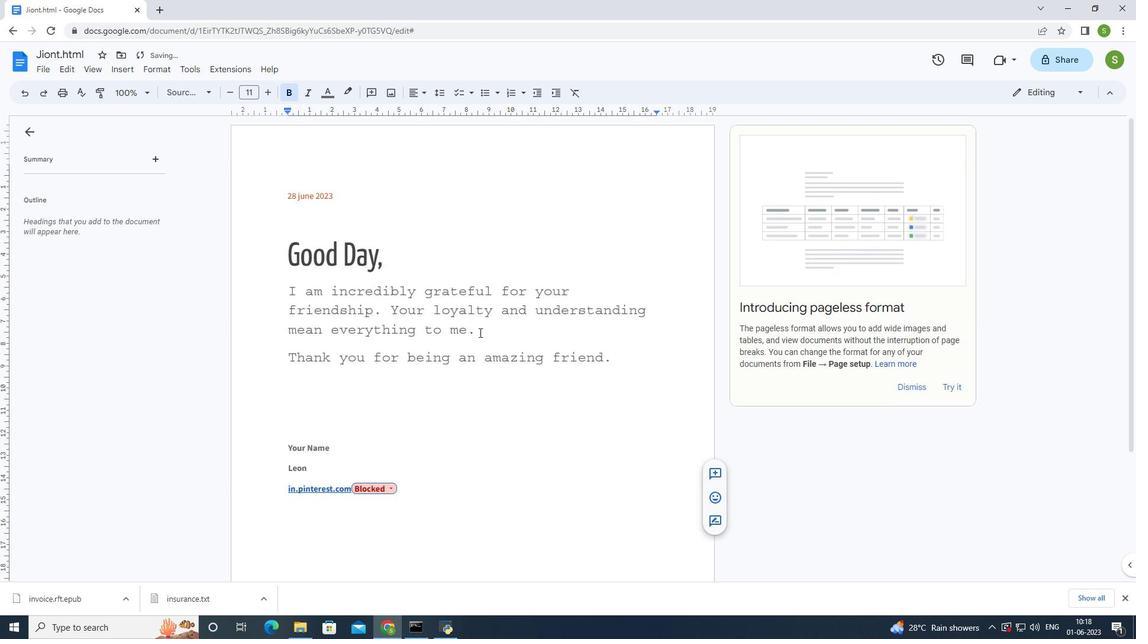 
Action: Mouse moved to (394, 157)
Screenshot: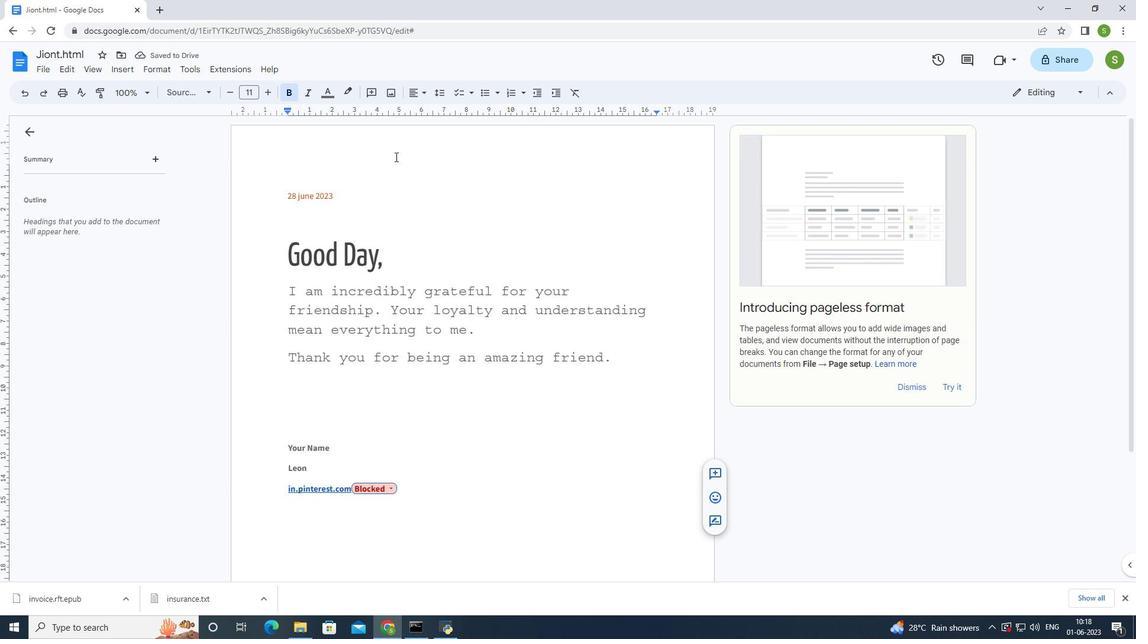 
Action: Mouse pressed left at (394, 157)
Screenshot: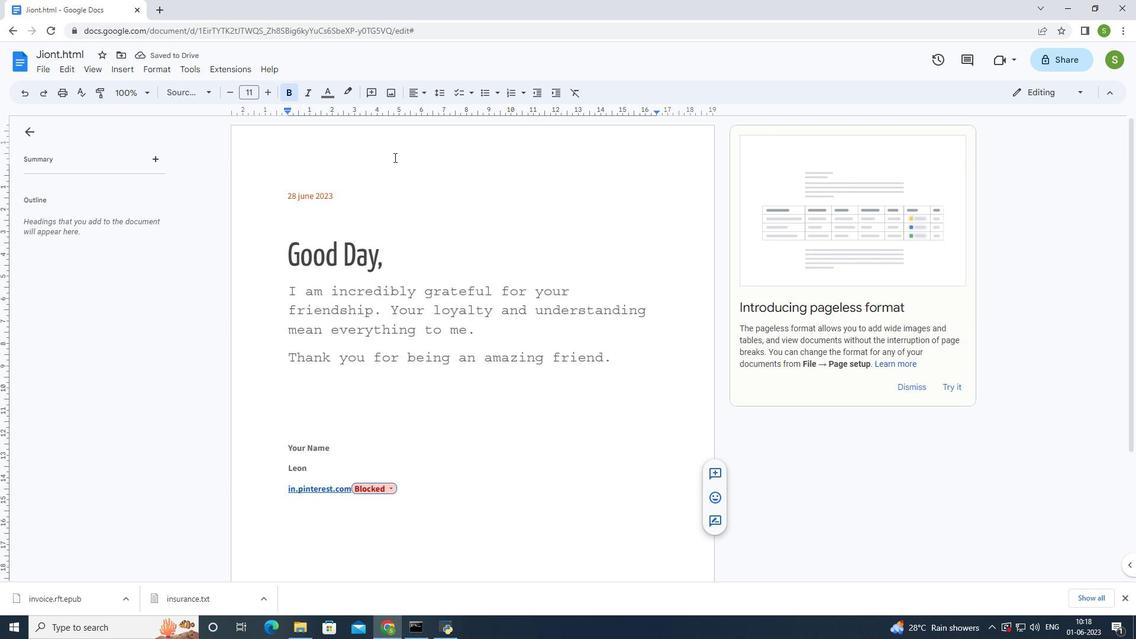 
Action: Mouse pressed left at (394, 157)
Screenshot: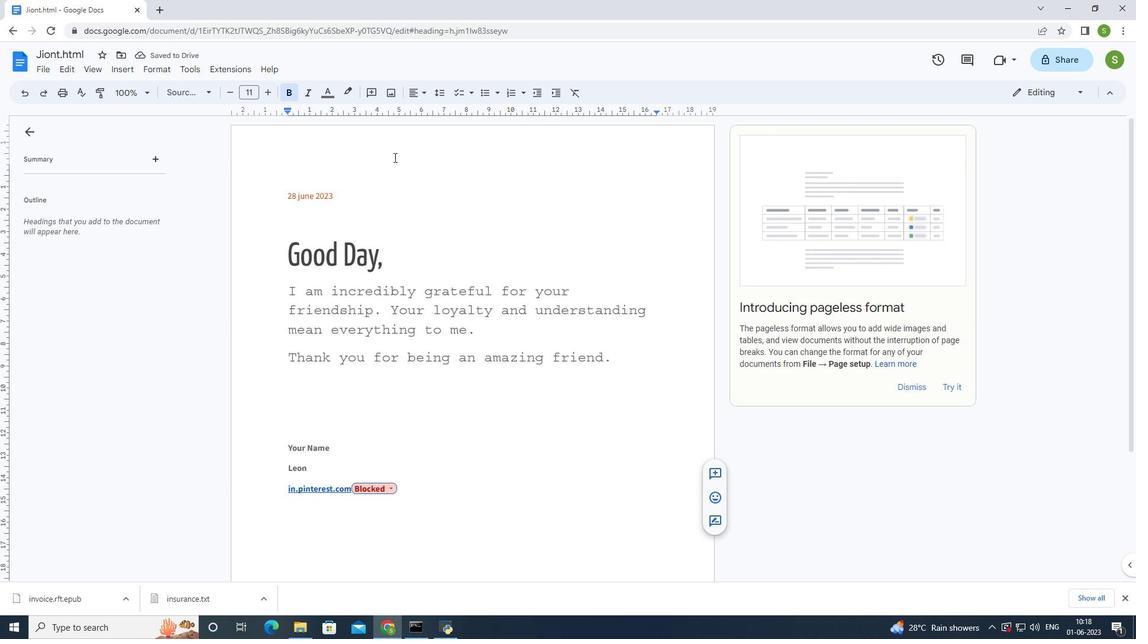 
Action: Mouse moved to (397, 168)
Screenshot: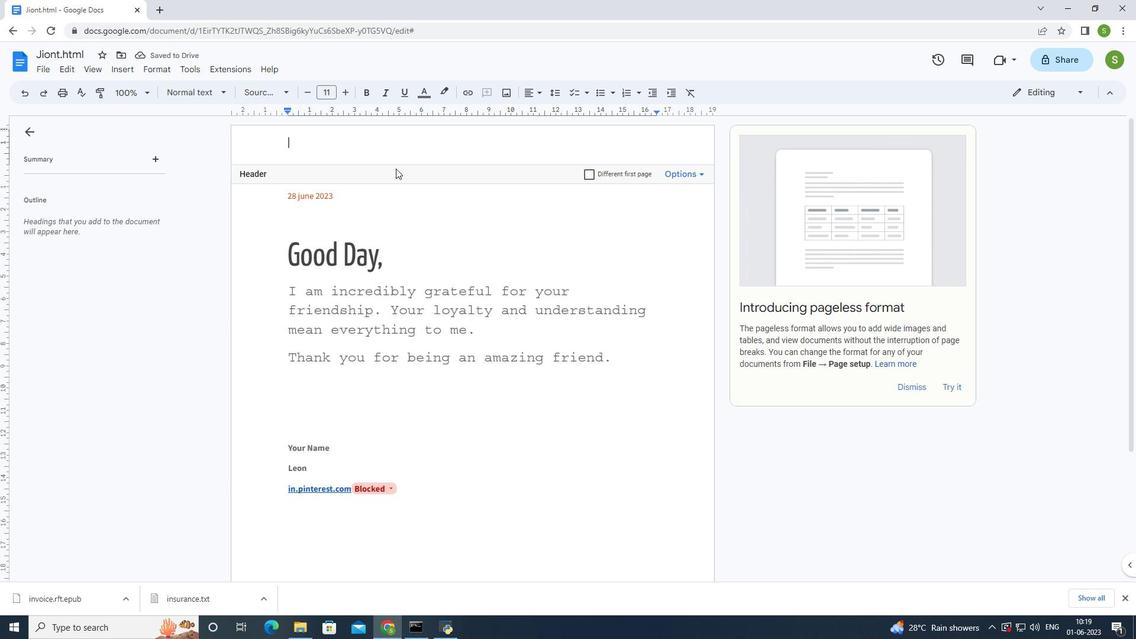 
Action: Key pressed <Key.shift>Q
Screenshot: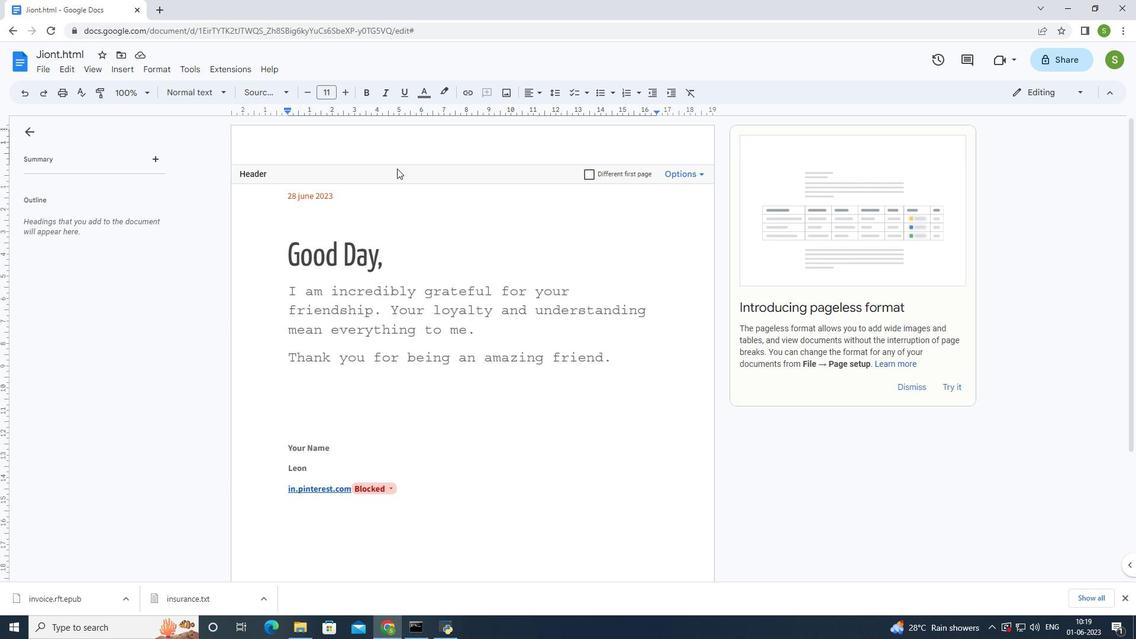 
Action: Mouse moved to (401, 169)
Screenshot: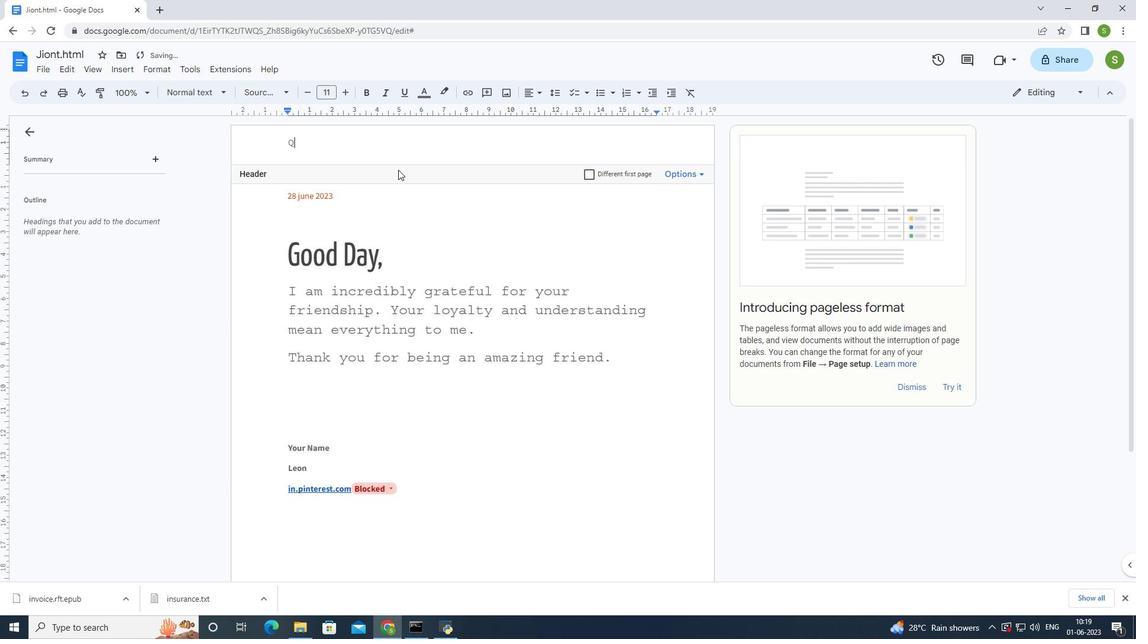 
Action: Key pressed u
Screenshot: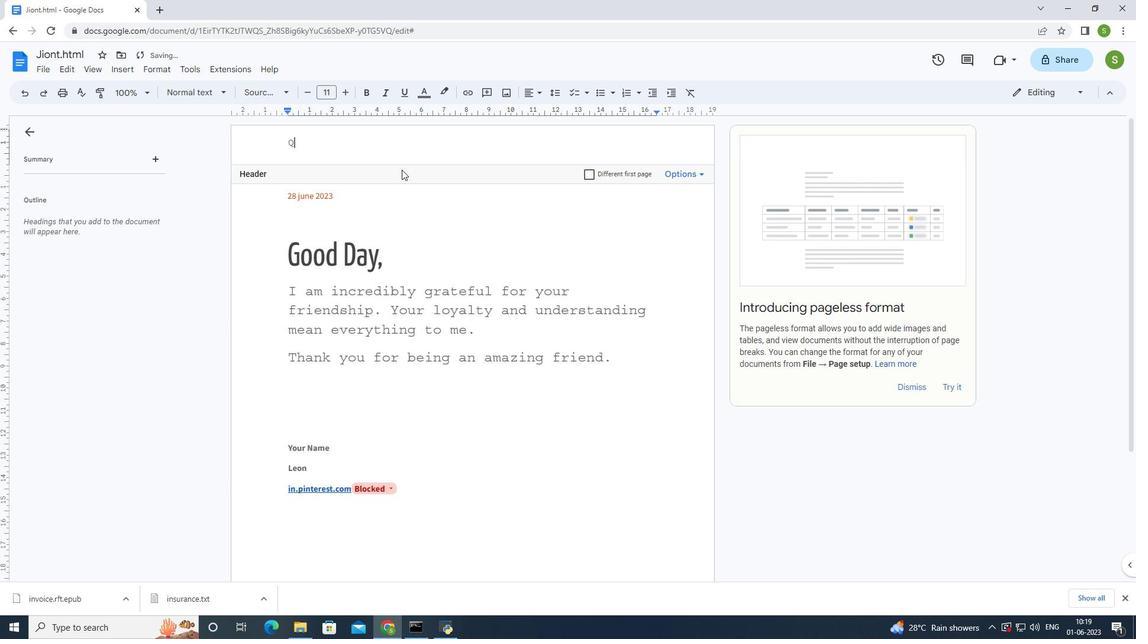 
Action: Mouse moved to (402, 171)
Screenshot: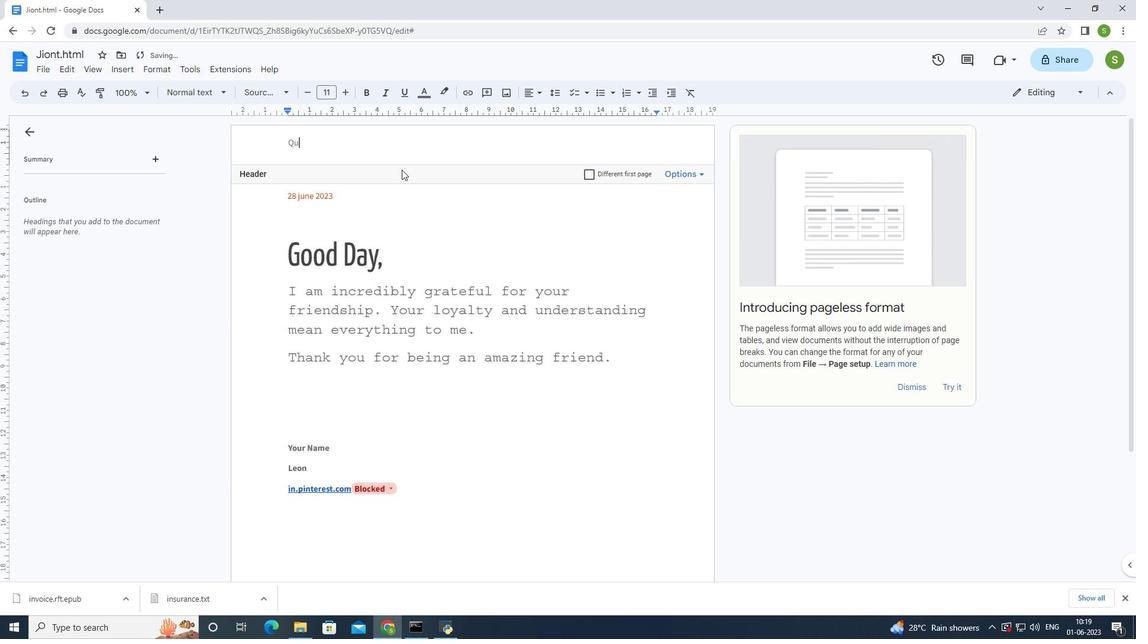 
Action: Key pressed ant
Screenshot: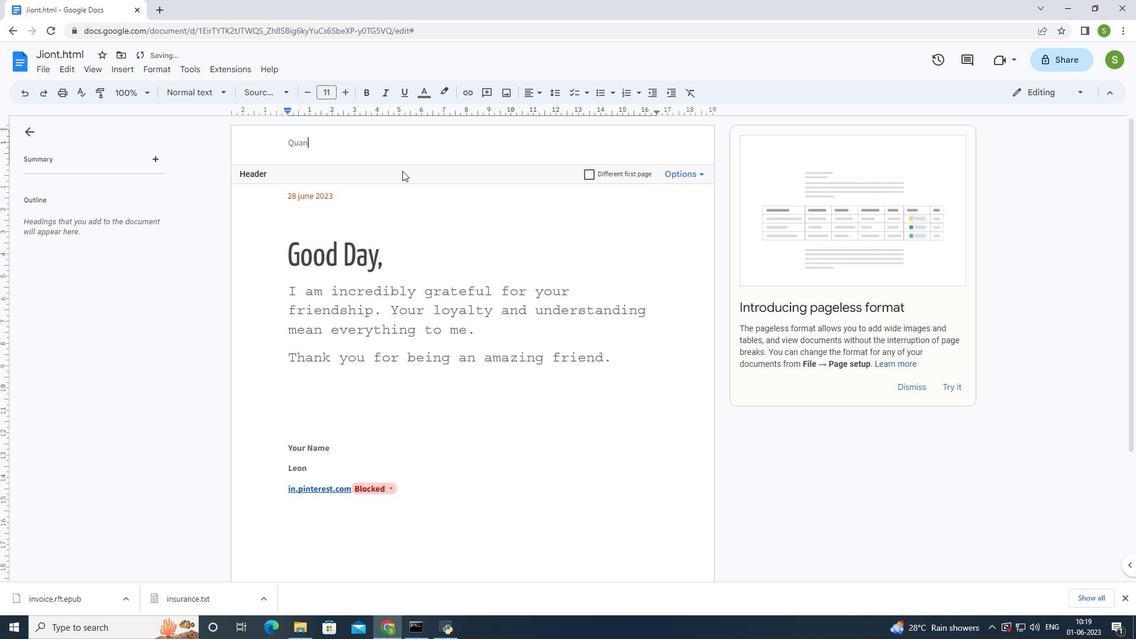 
Action: Mouse moved to (402, 171)
Screenshot: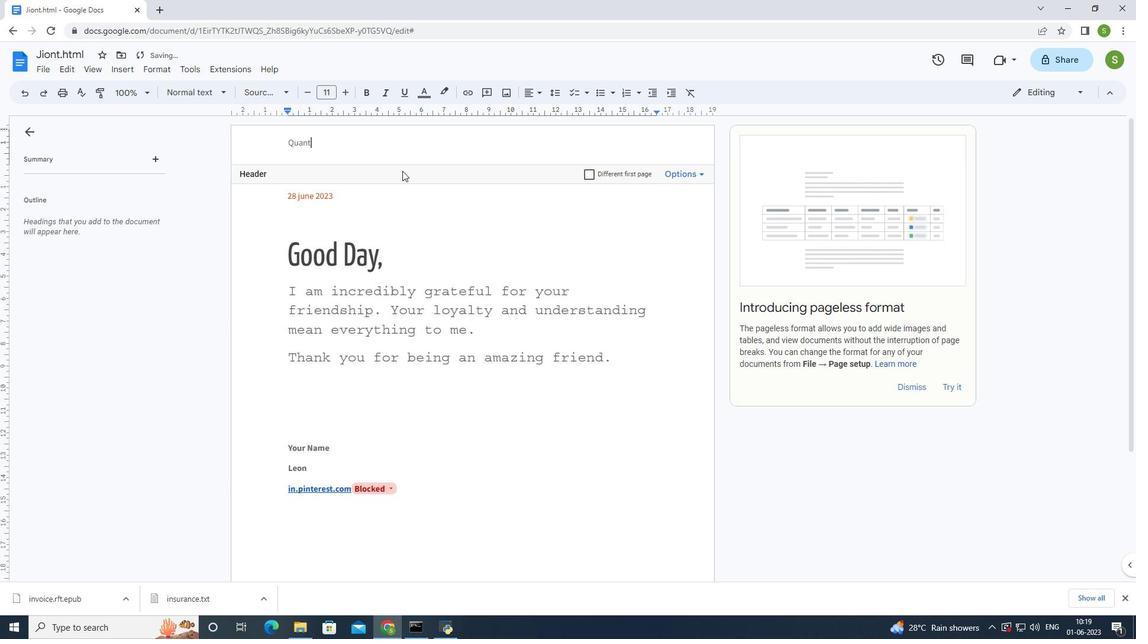 
Action: Key pressed u
Screenshot: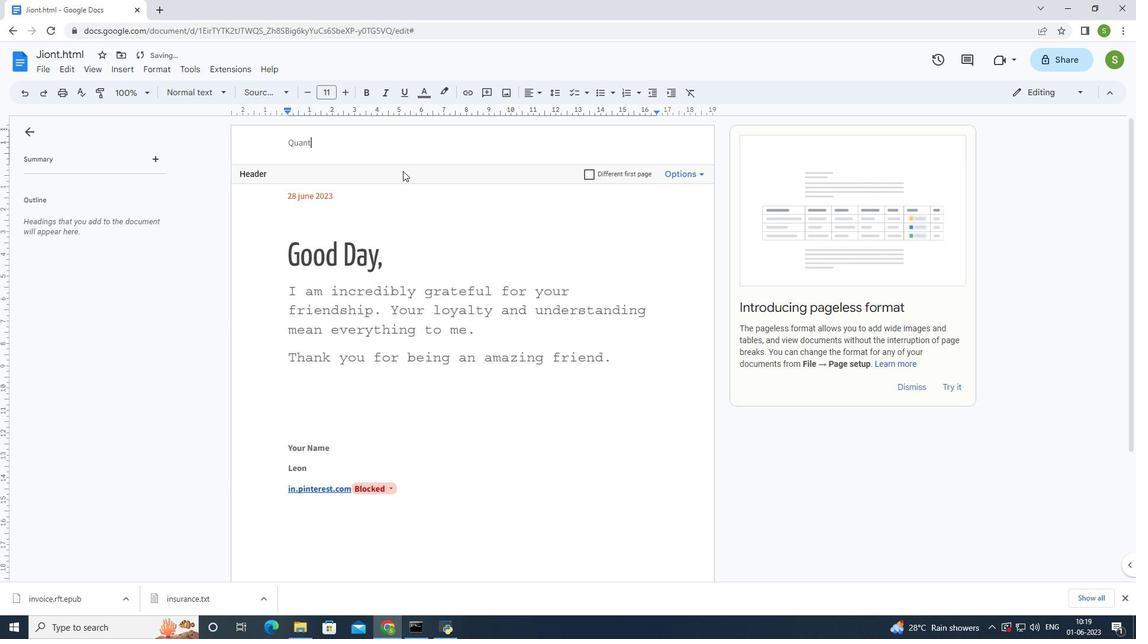 
Action: Mouse moved to (402, 171)
Screenshot: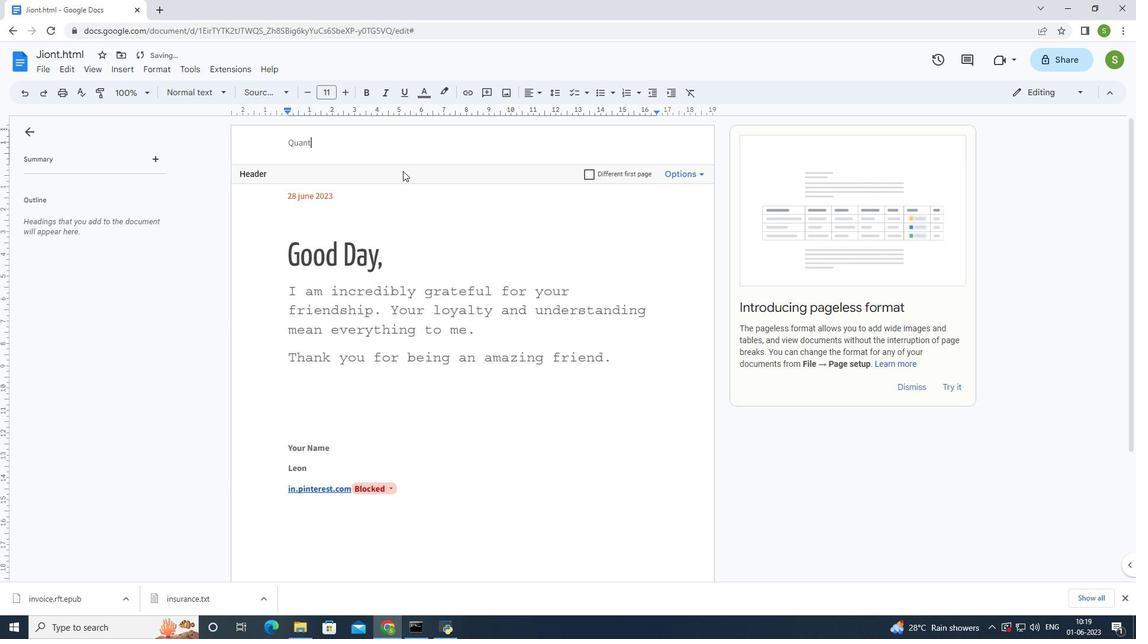 
Action: Key pressed m
Screenshot: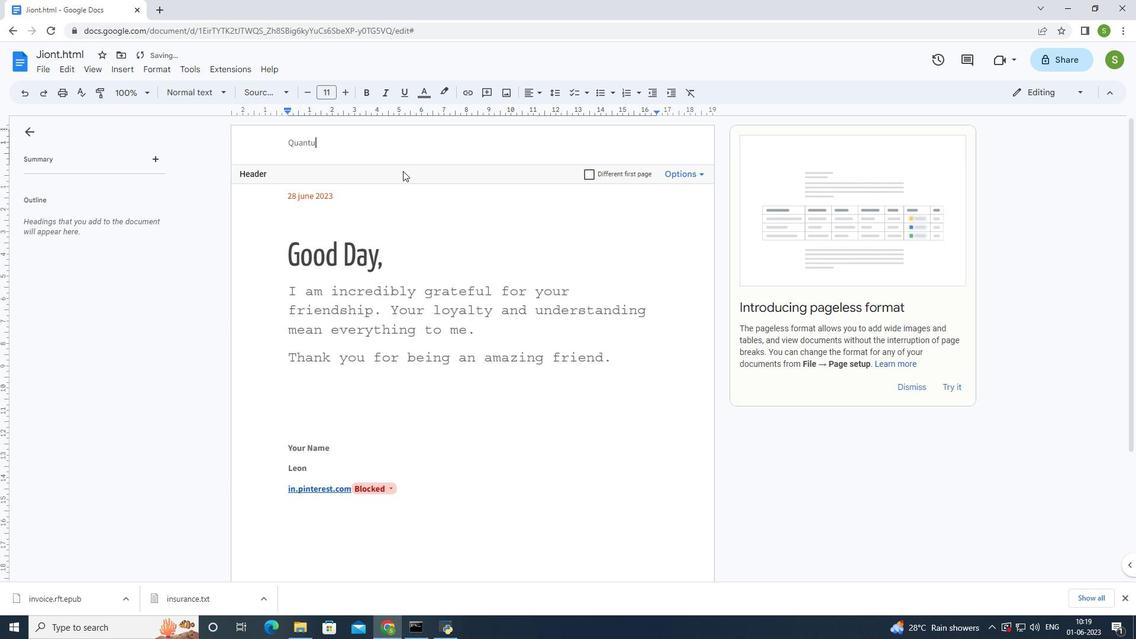 
Action: Mouse moved to (338, 145)
Screenshot: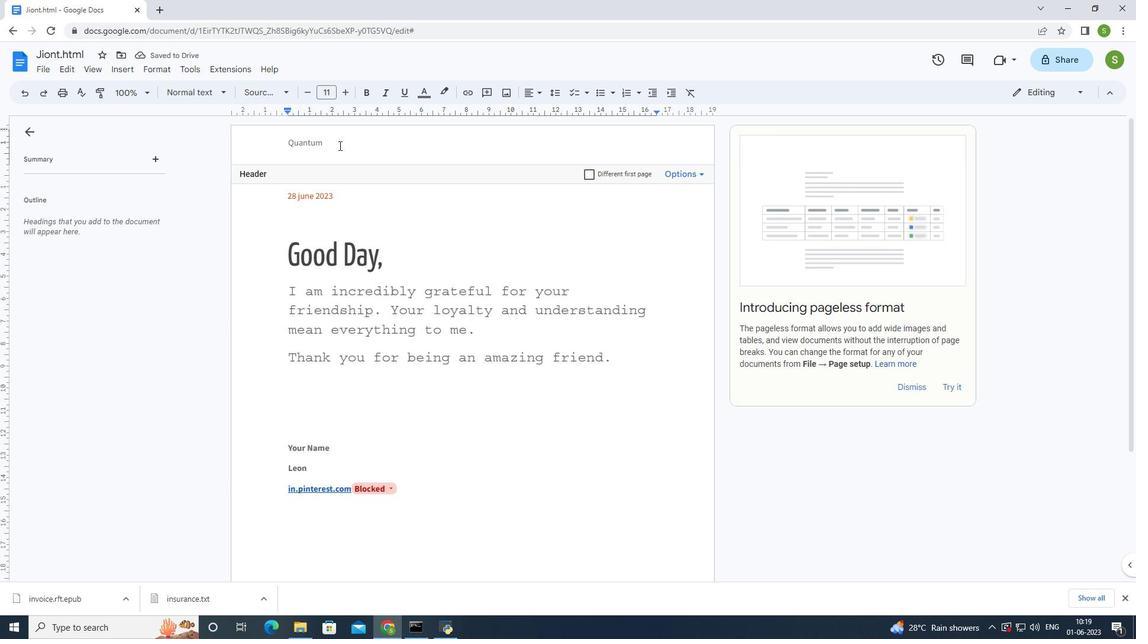 
Action: Mouse pressed left at (338, 145)
Screenshot: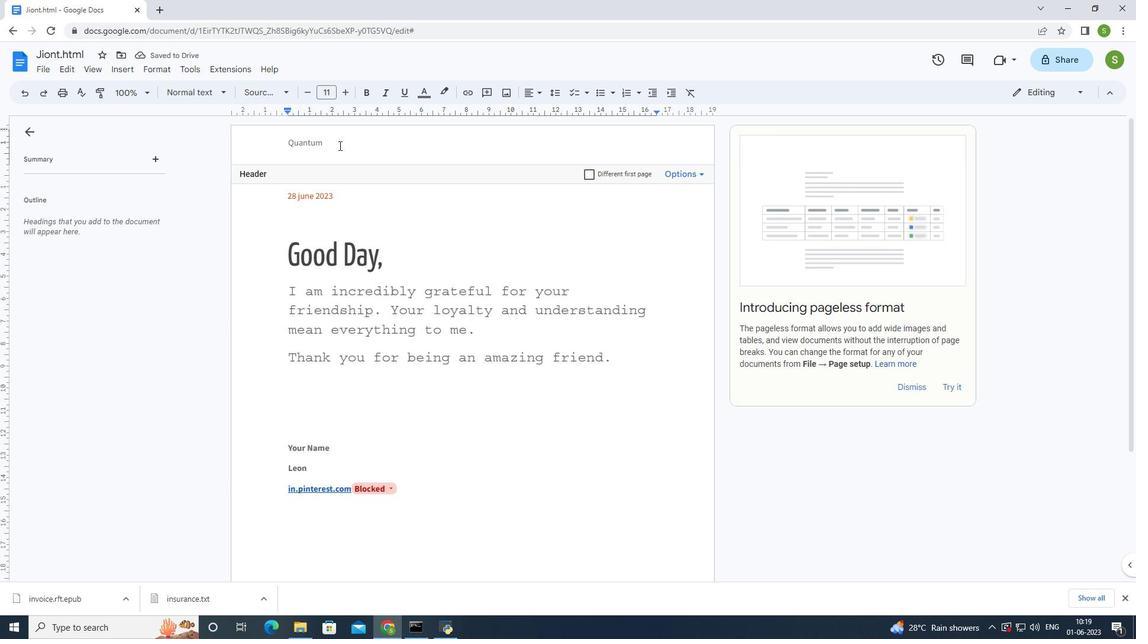
Action: Mouse moved to (272, 92)
Screenshot: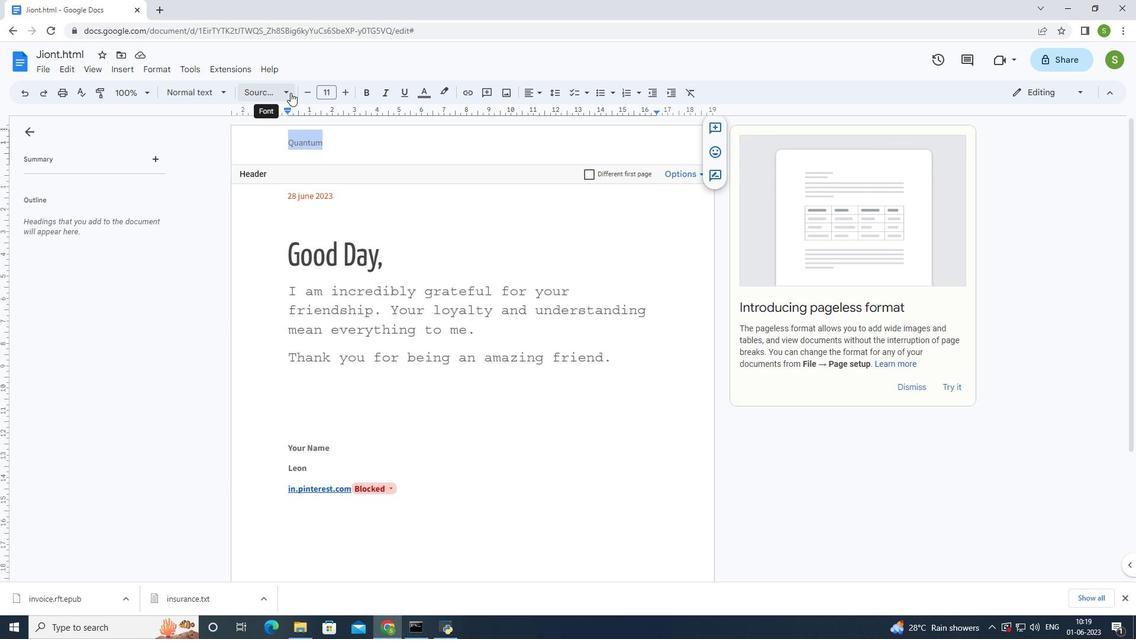 
Action: Mouse pressed left at (272, 92)
Screenshot: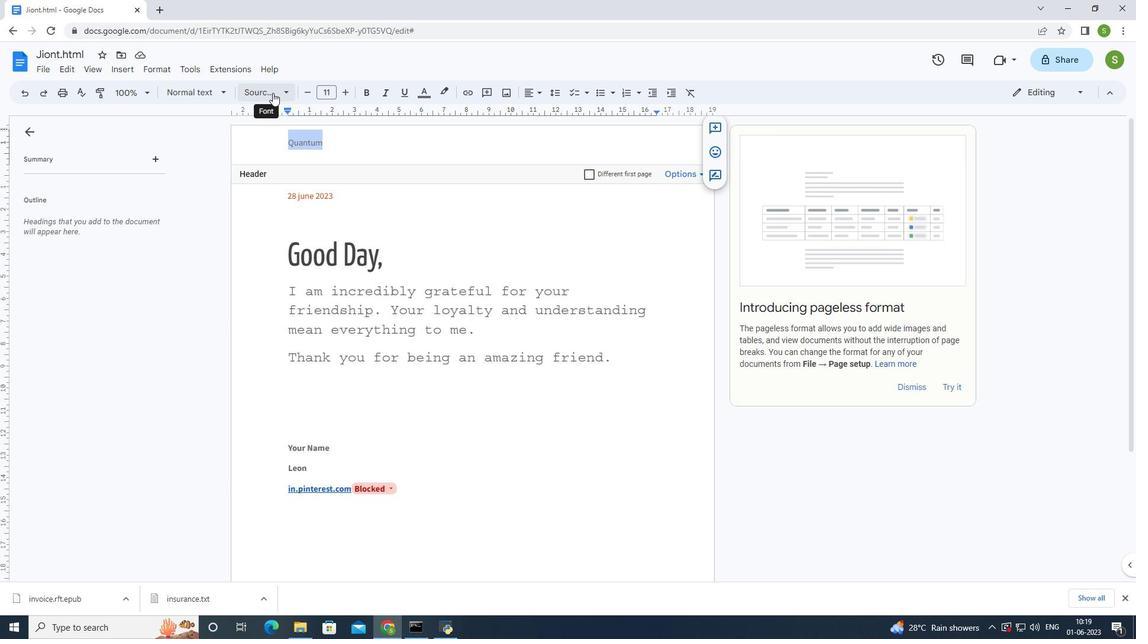 
Action: Mouse moved to (280, 113)
Screenshot: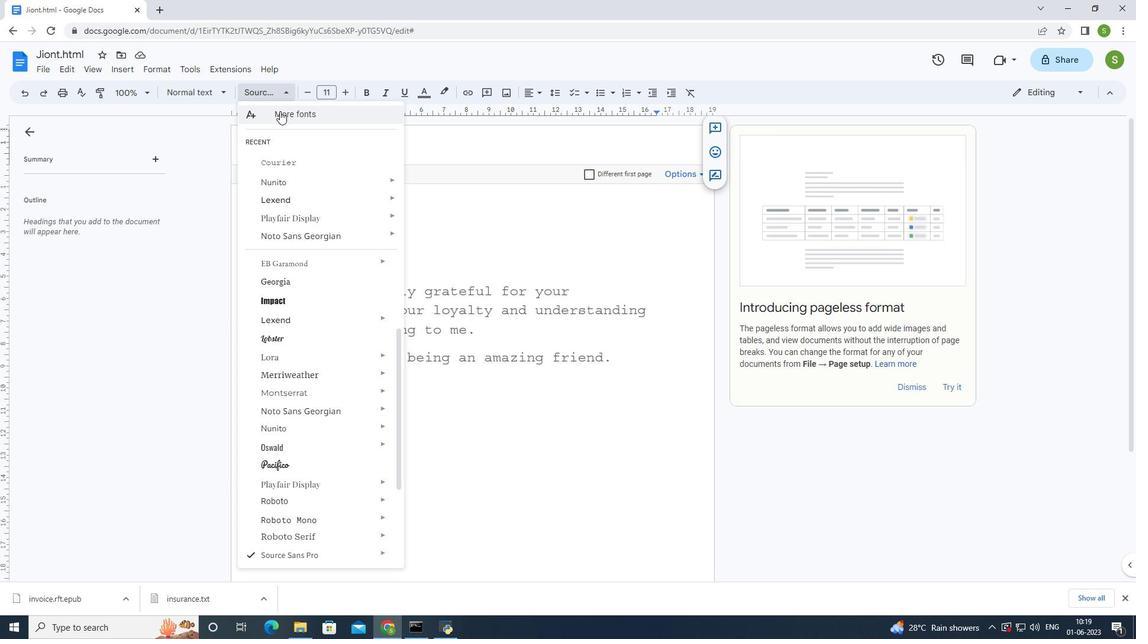 
Action: Mouse pressed left at (280, 113)
Screenshot: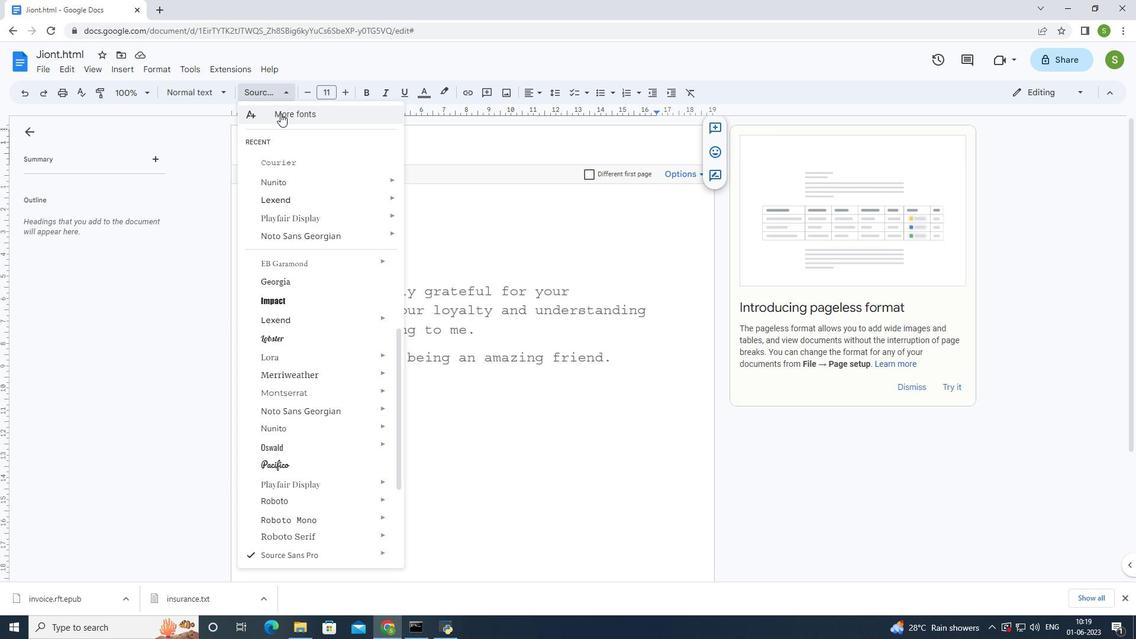 
Action: Mouse moved to (372, 176)
Screenshot: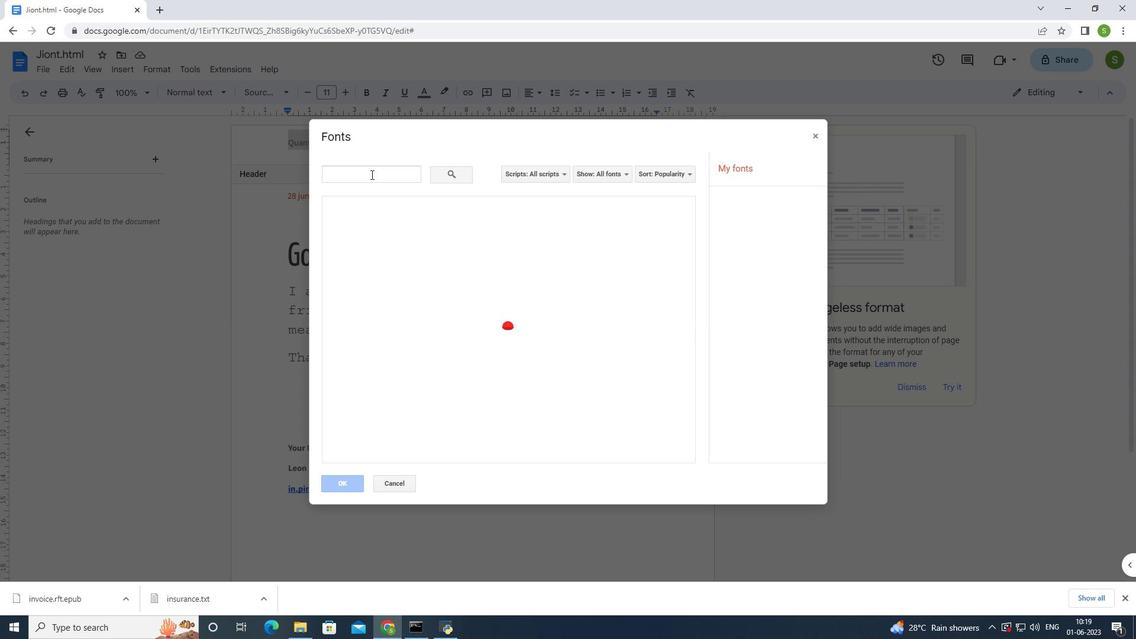 
Action: Mouse pressed left at (372, 176)
Screenshot: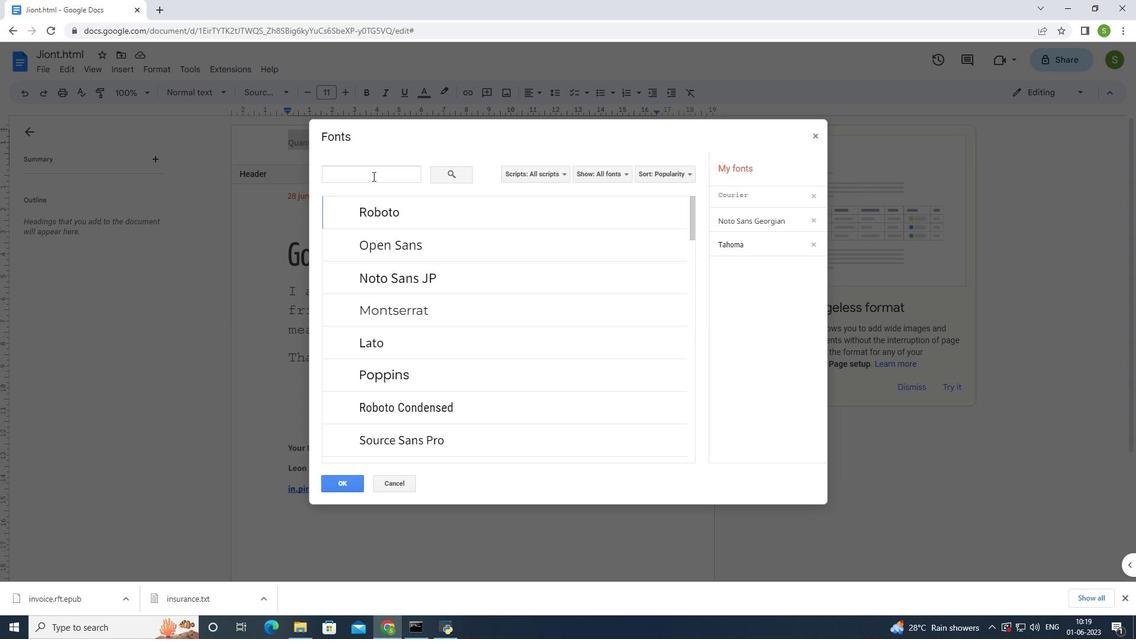 
Action: Mouse pressed left at (372, 176)
Screenshot: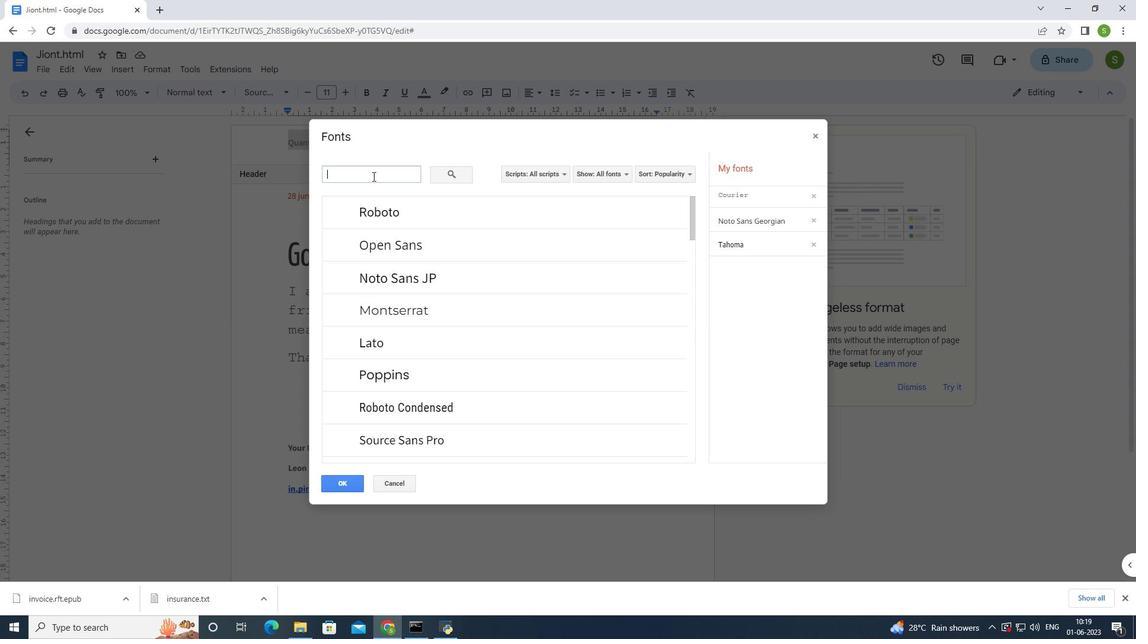
Action: Key pressed <Key.shift>C
Screenshot: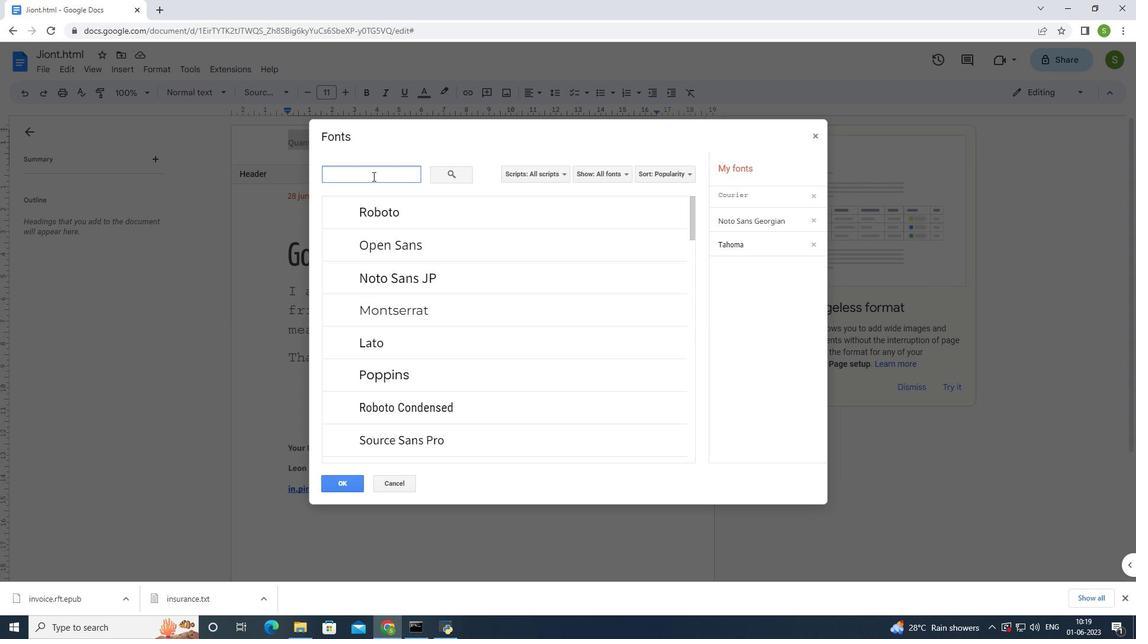 
Action: Mouse moved to (388, 184)
Screenshot: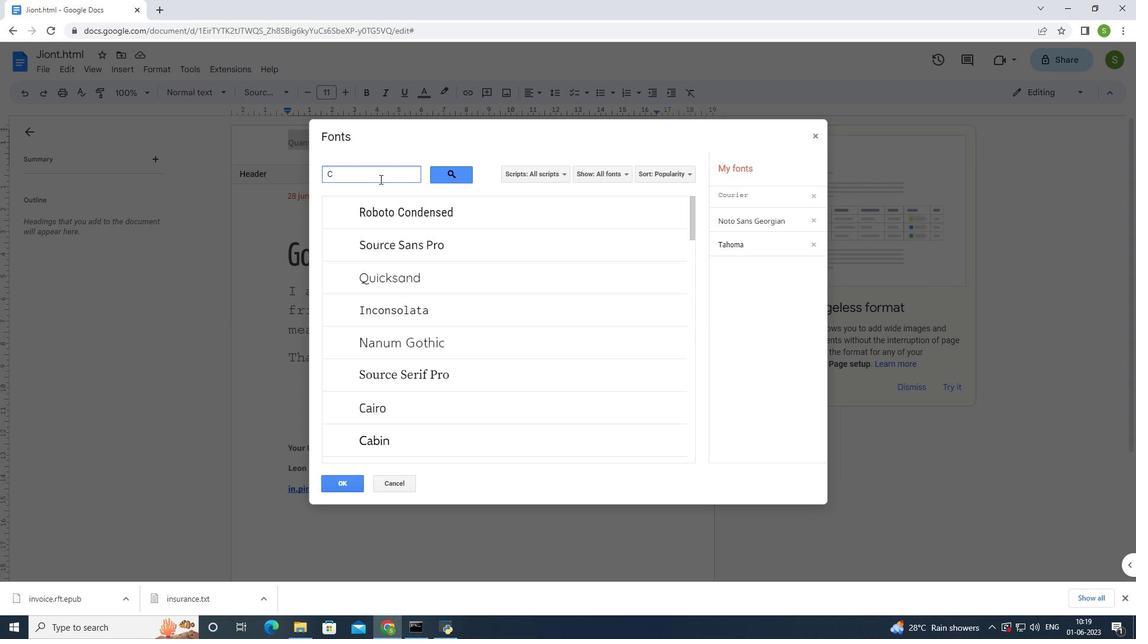 
Action: Key pressed aveat
Screenshot: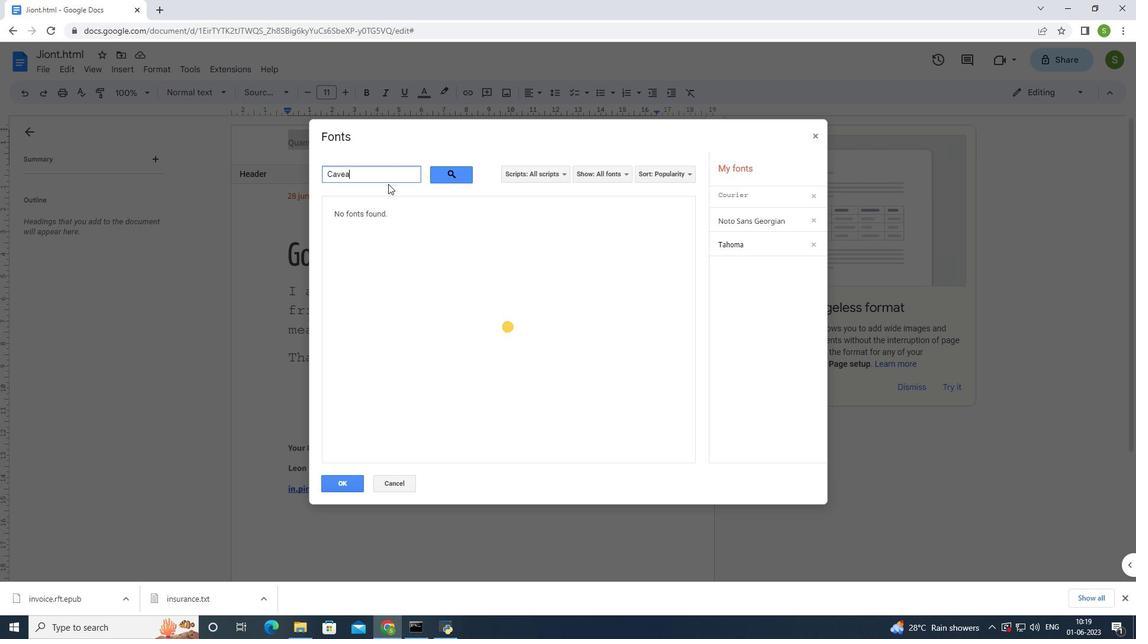
Action: Mouse moved to (421, 207)
Screenshot: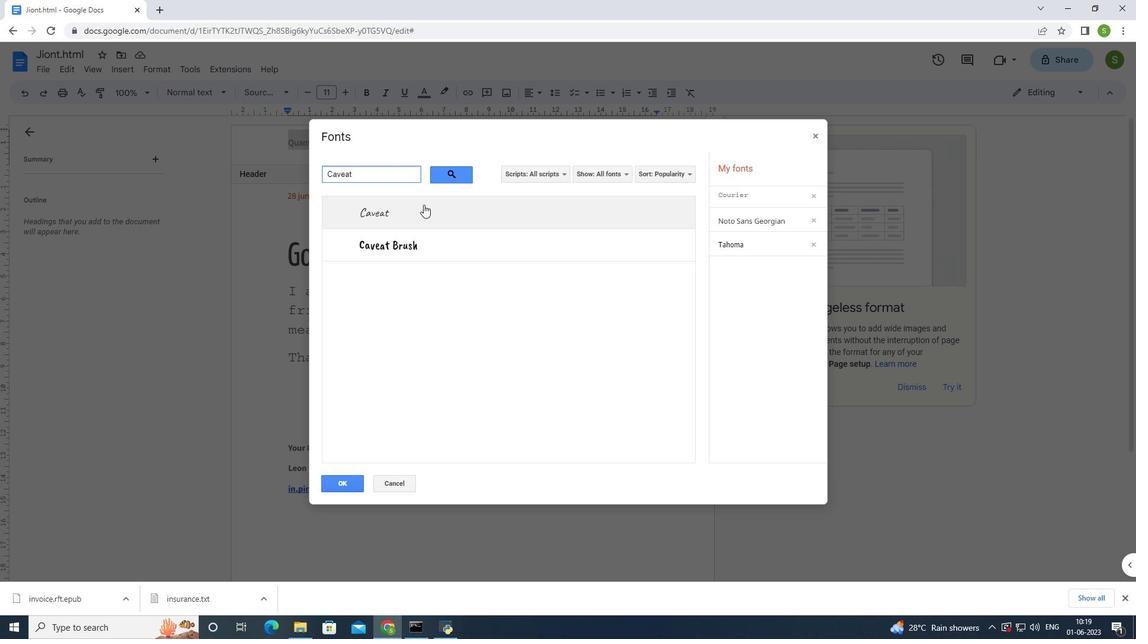 
Action: Mouse pressed left at (421, 207)
Screenshot: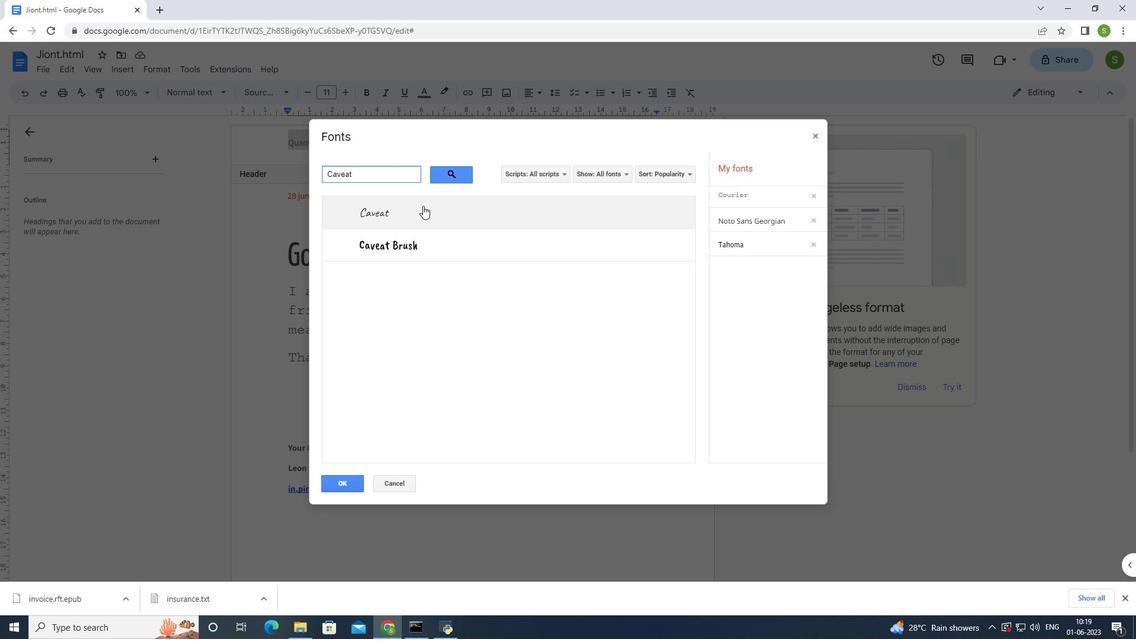 
Action: Mouse moved to (346, 485)
Screenshot: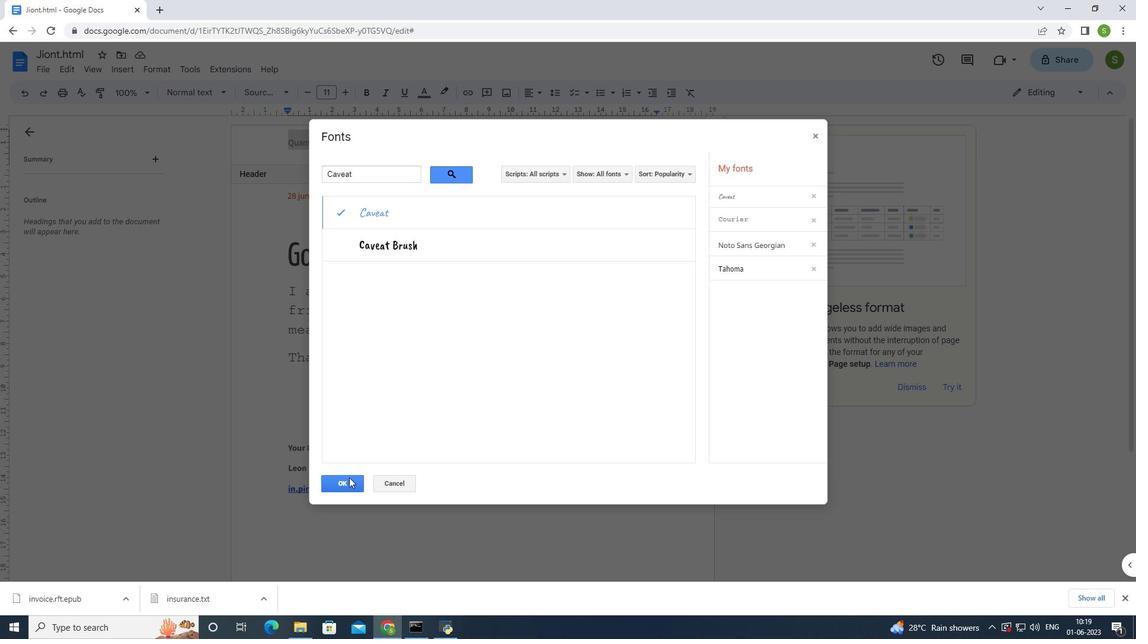 
Action: Mouse pressed left at (346, 485)
Screenshot: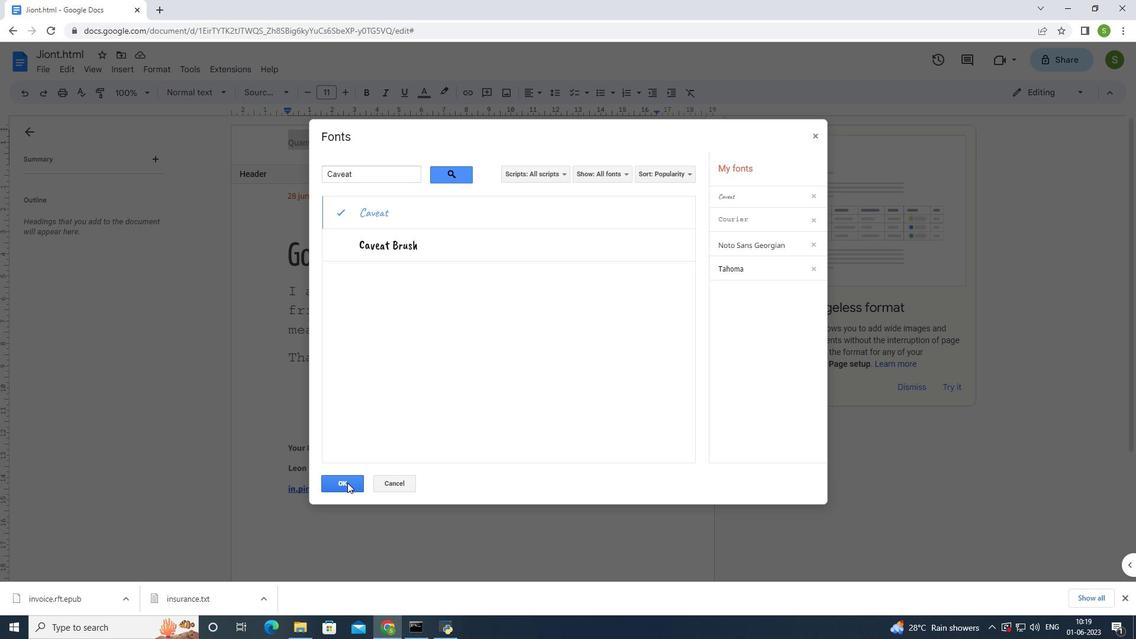
Action: Mouse moved to (535, 266)
Screenshot: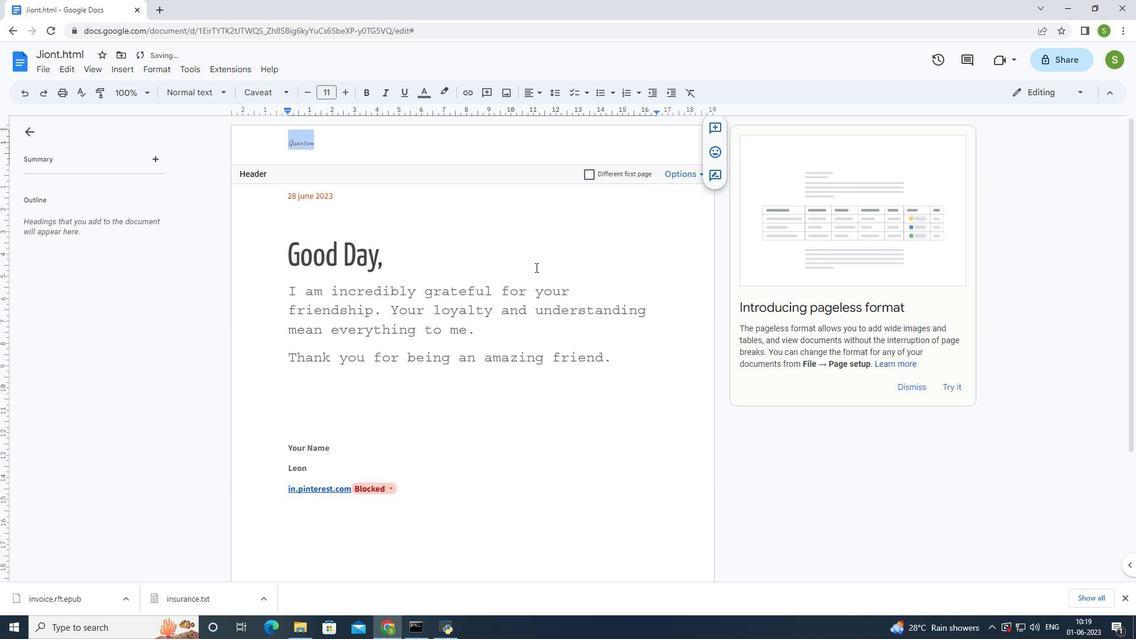 
Action: Mouse pressed left at (535, 266)
Screenshot: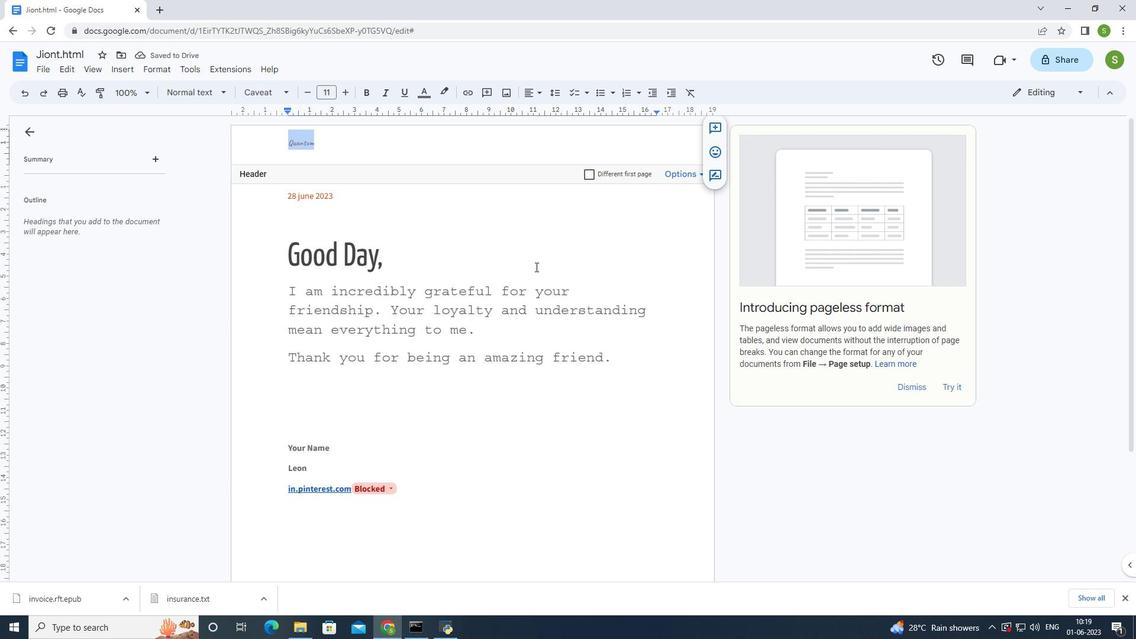 
Action: Mouse moved to (533, 270)
Screenshot: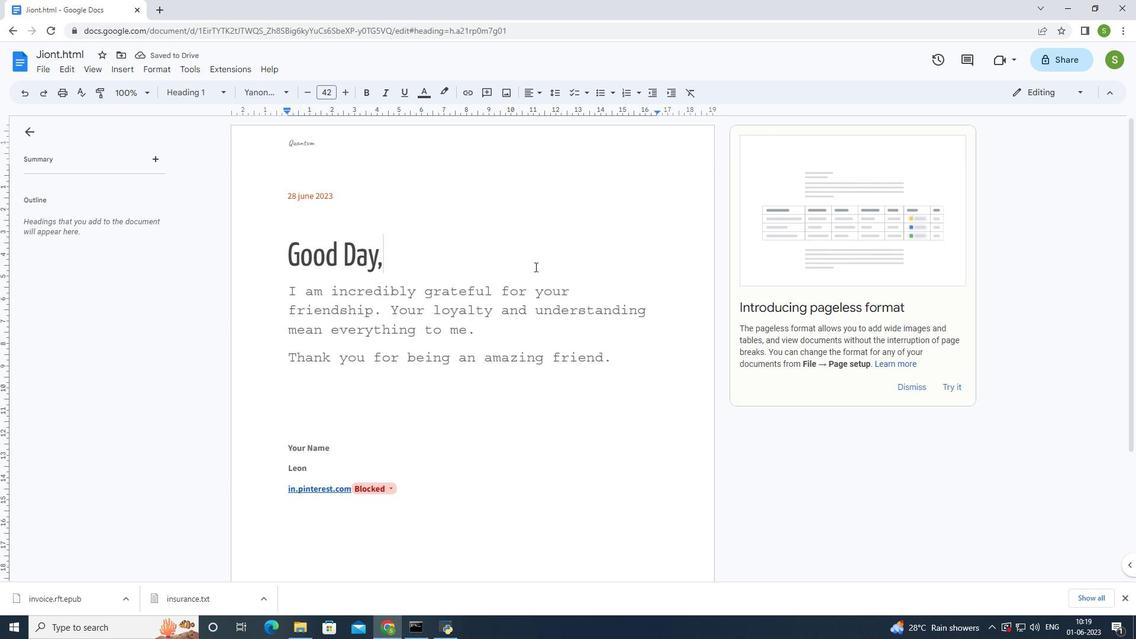 
Action: Key pressed ctrl+S
Screenshot: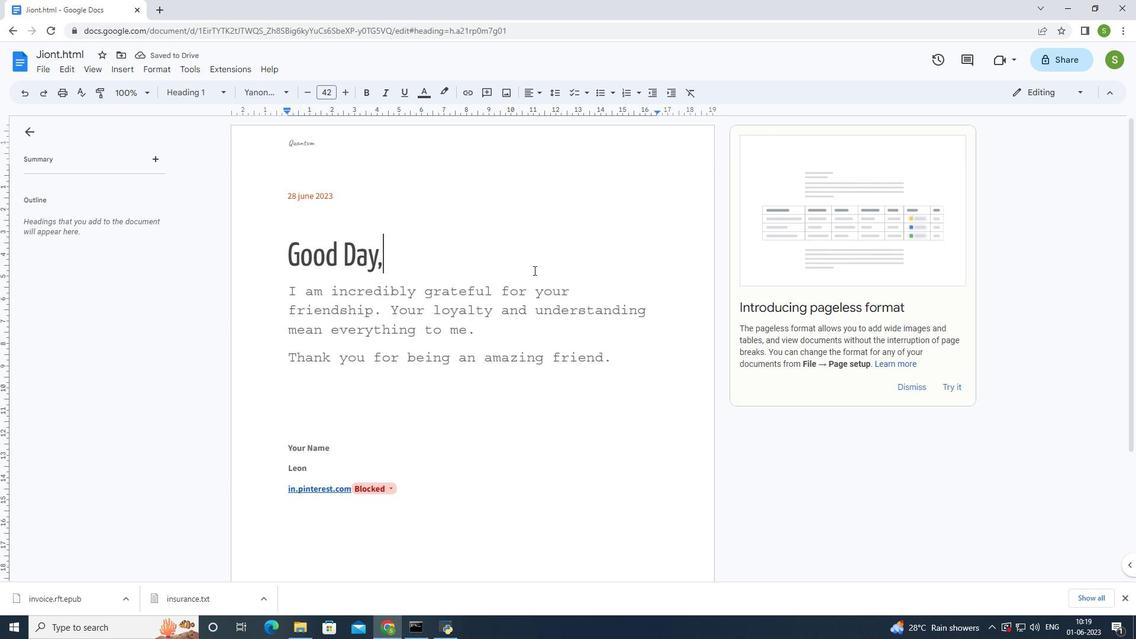 
Action: Mouse moved to (526, 279)
Screenshot: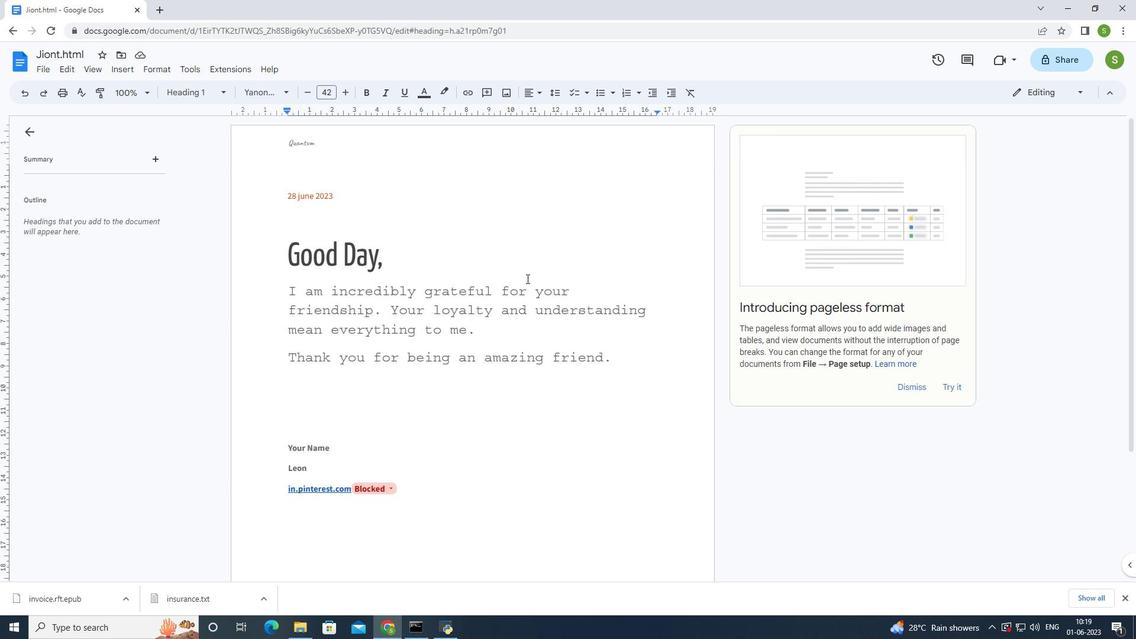
